 Task: Compose and send an email with the subject 'Request for information' and include a thank you message in the body.
Action: Mouse moved to (52, 65)
Screenshot: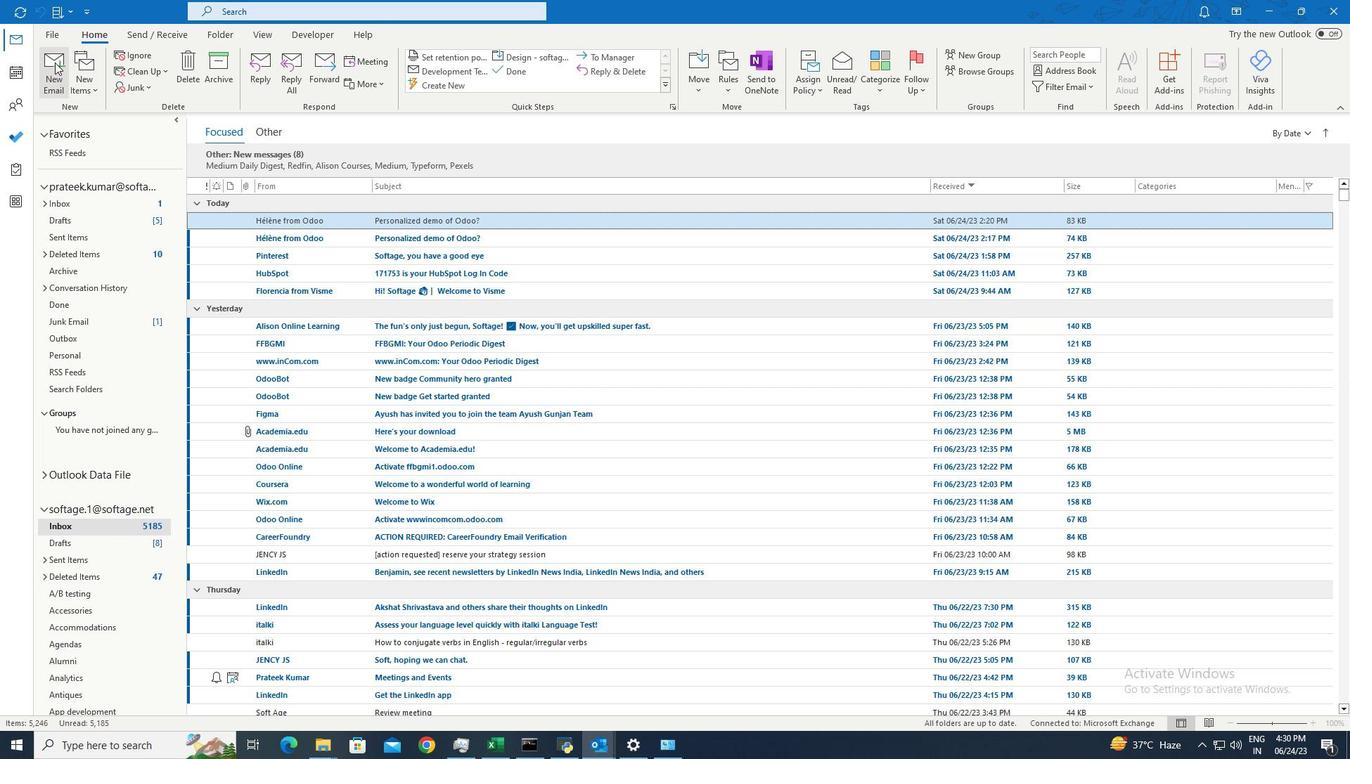 
Action: Mouse pressed left at (52, 65)
Screenshot: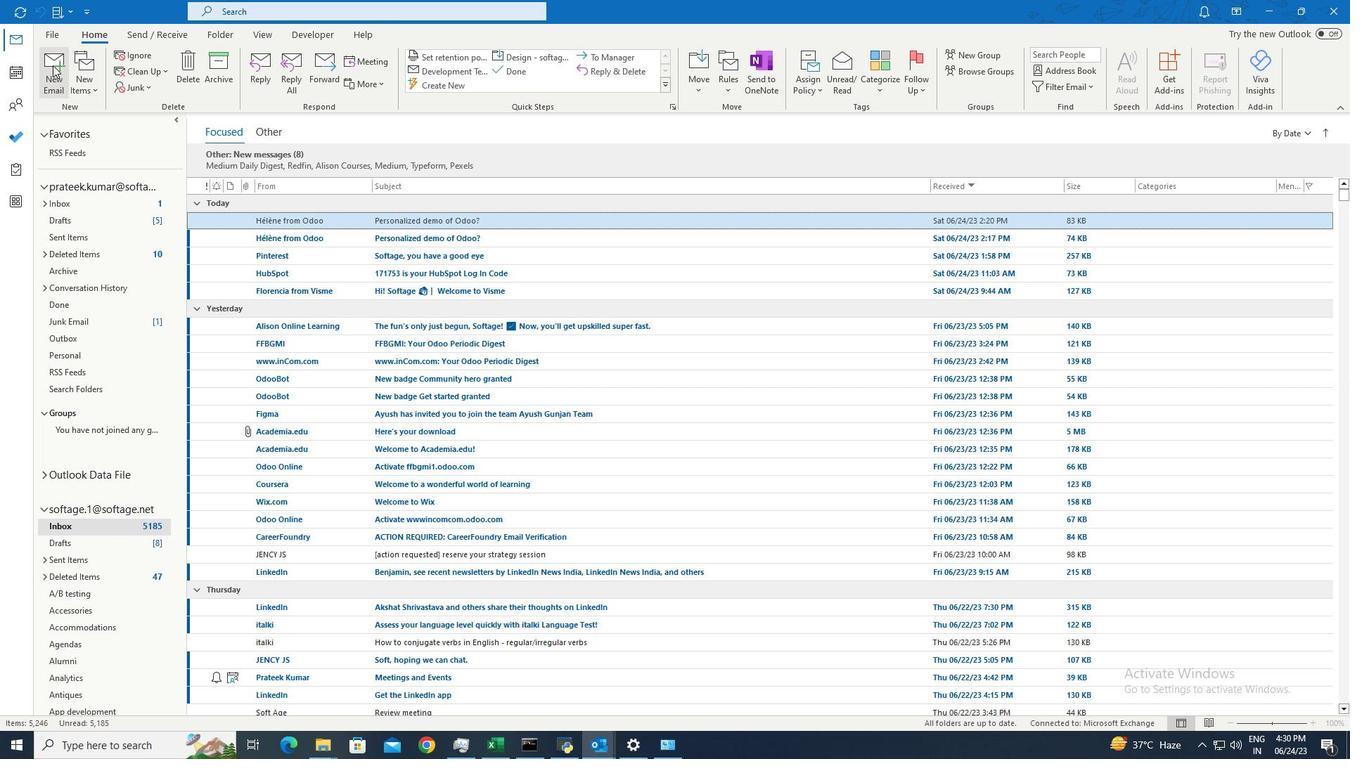 
Action: Mouse moved to (476, 88)
Screenshot: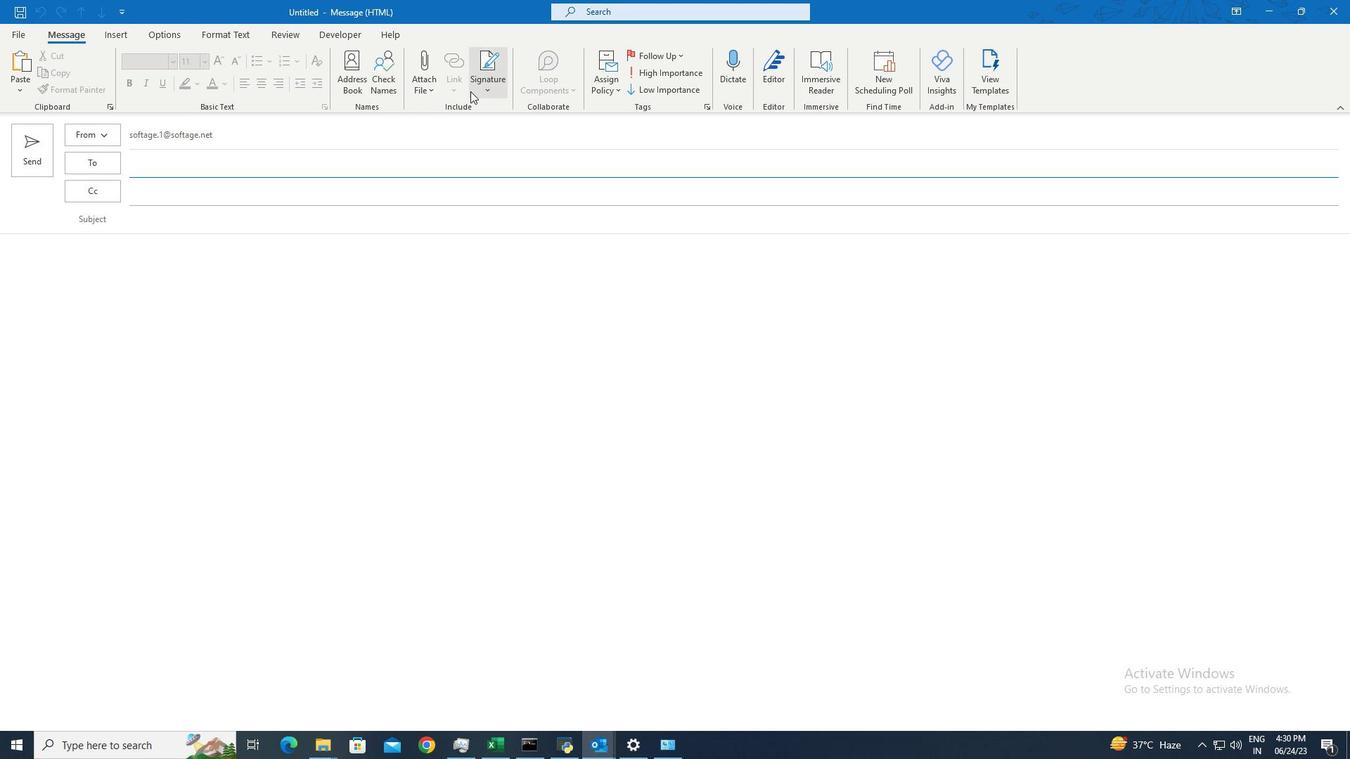 
Action: Mouse pressed left at (476, 88)
Screenshot: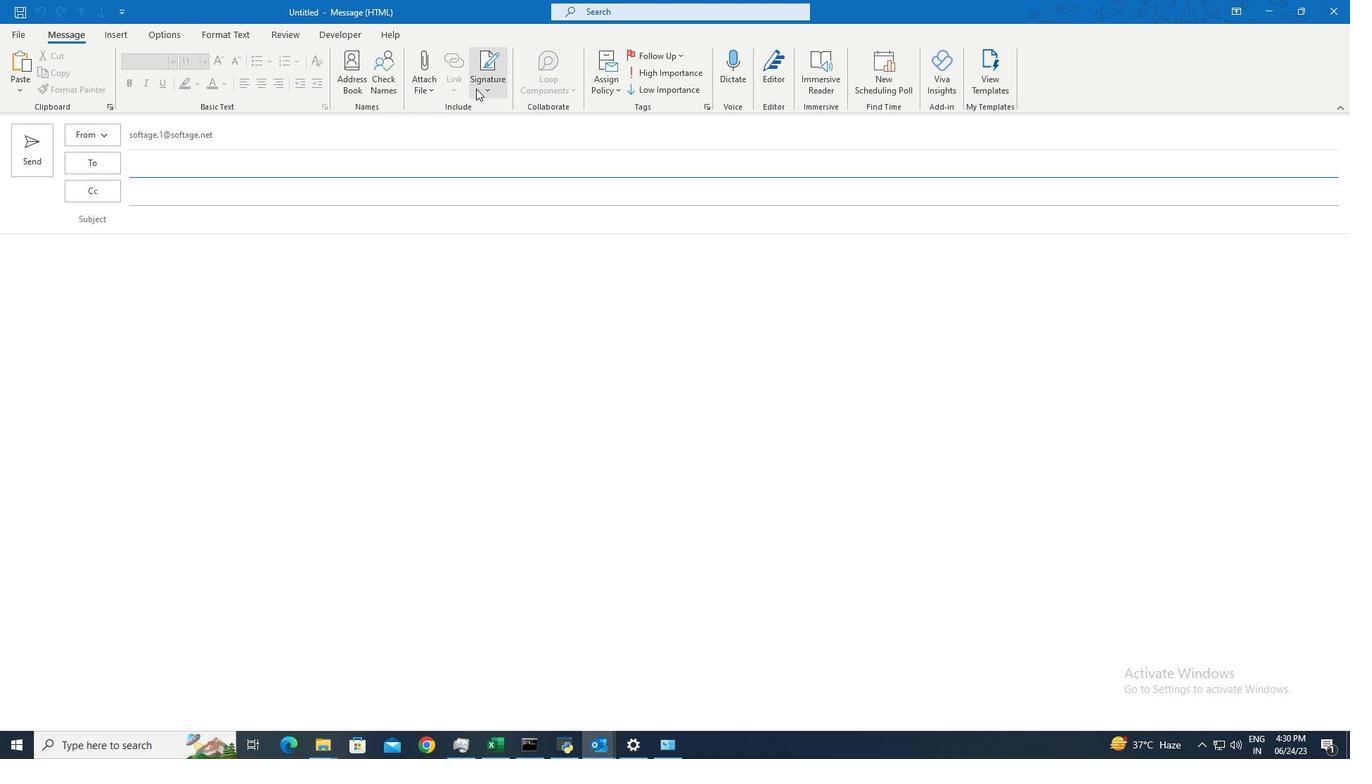 
Action: Mouse moved to (491, 111)
Screenshot: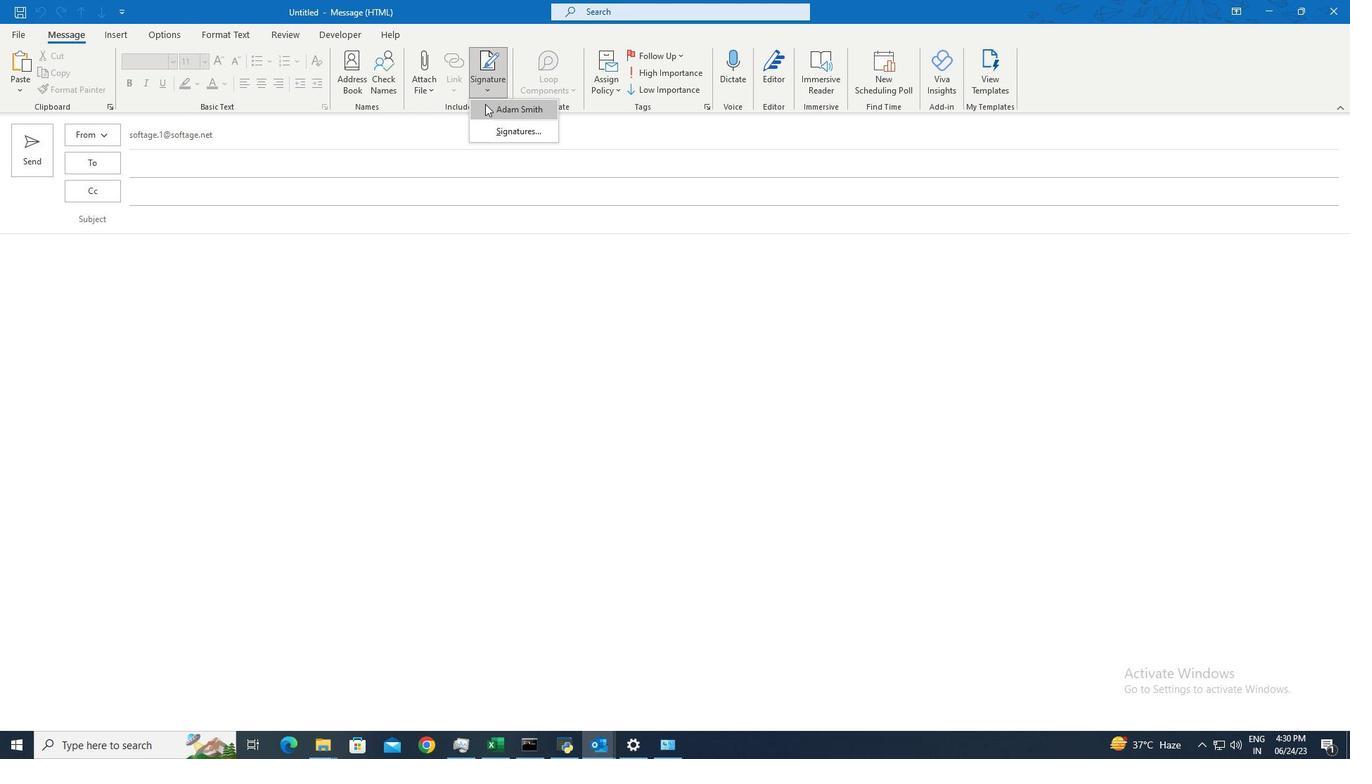 
Action: Mouse pressed left at (491, 111)
Screenshot: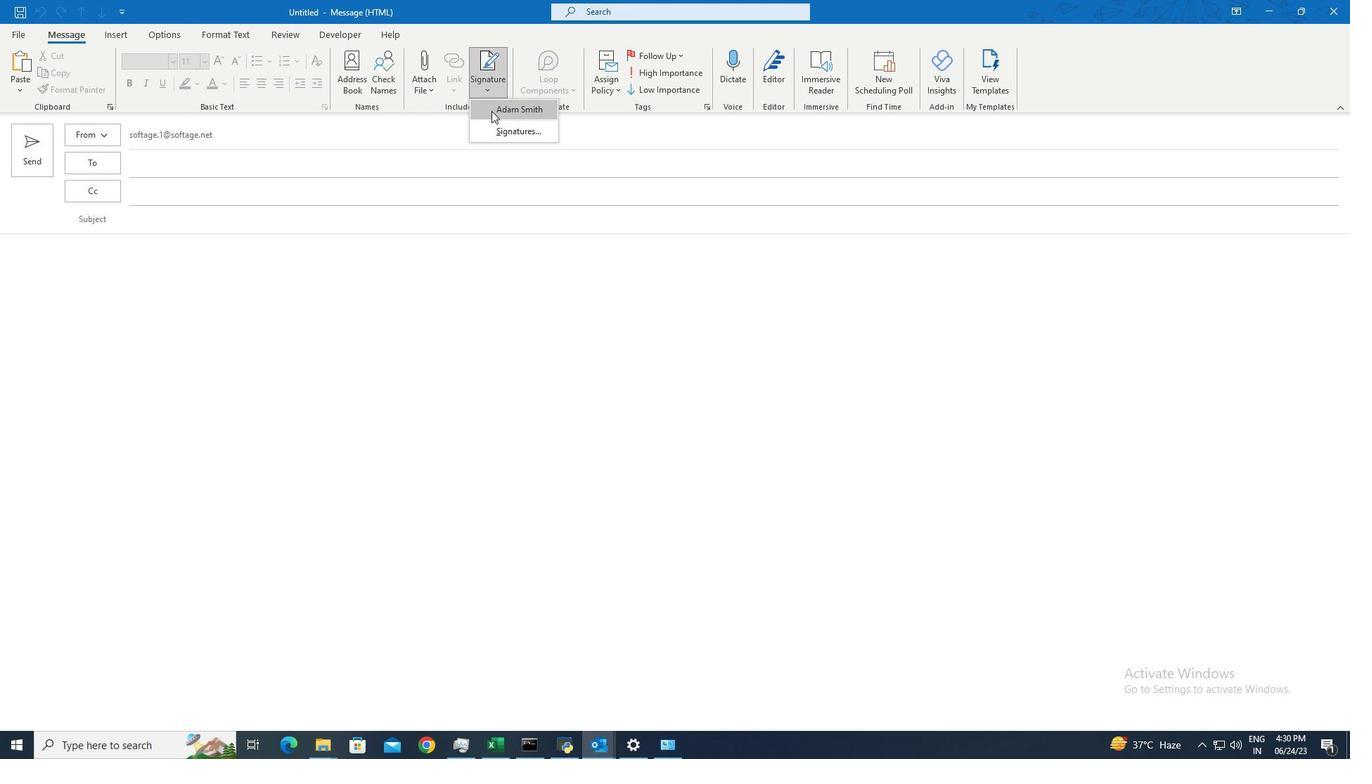 
Action: Mouse moved to (177, 221)
Screenshot: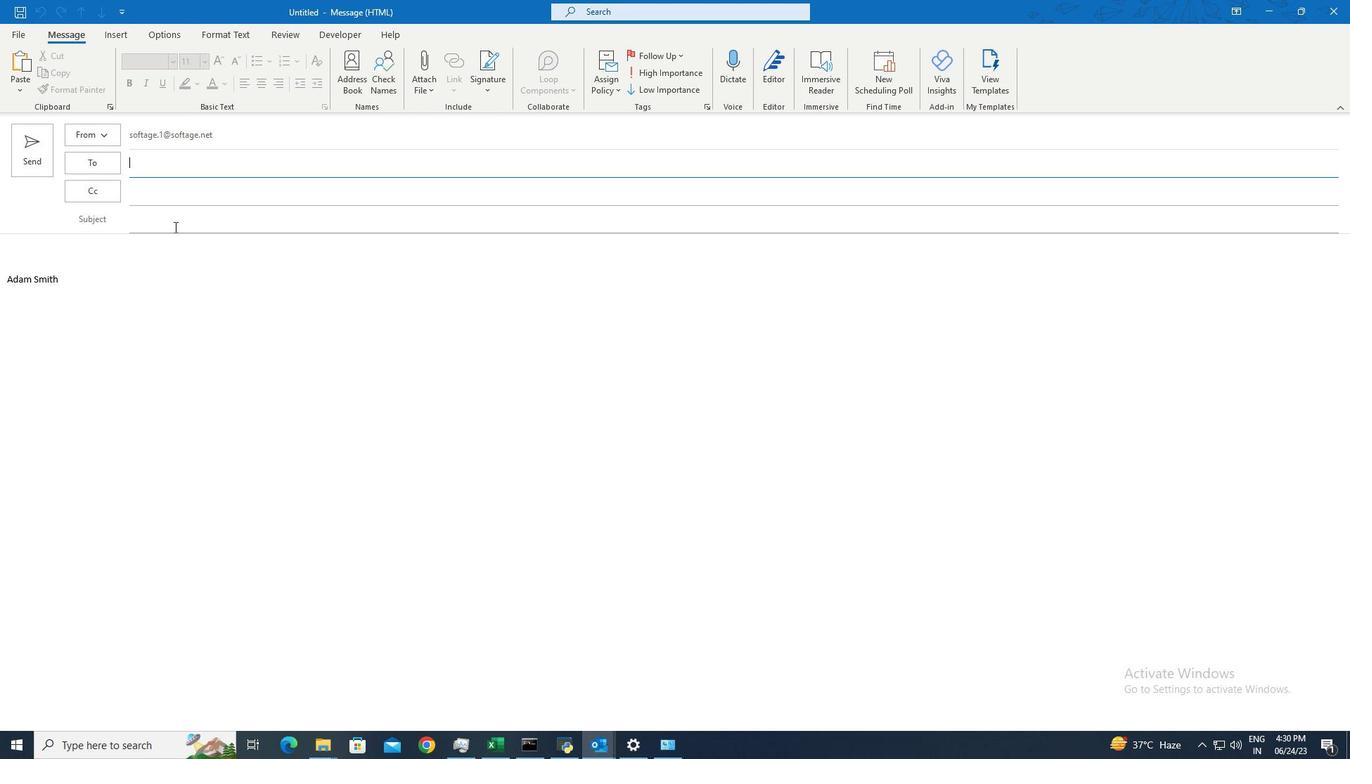 
Action: Mouse pressed left at (177, 221)
Screenshot: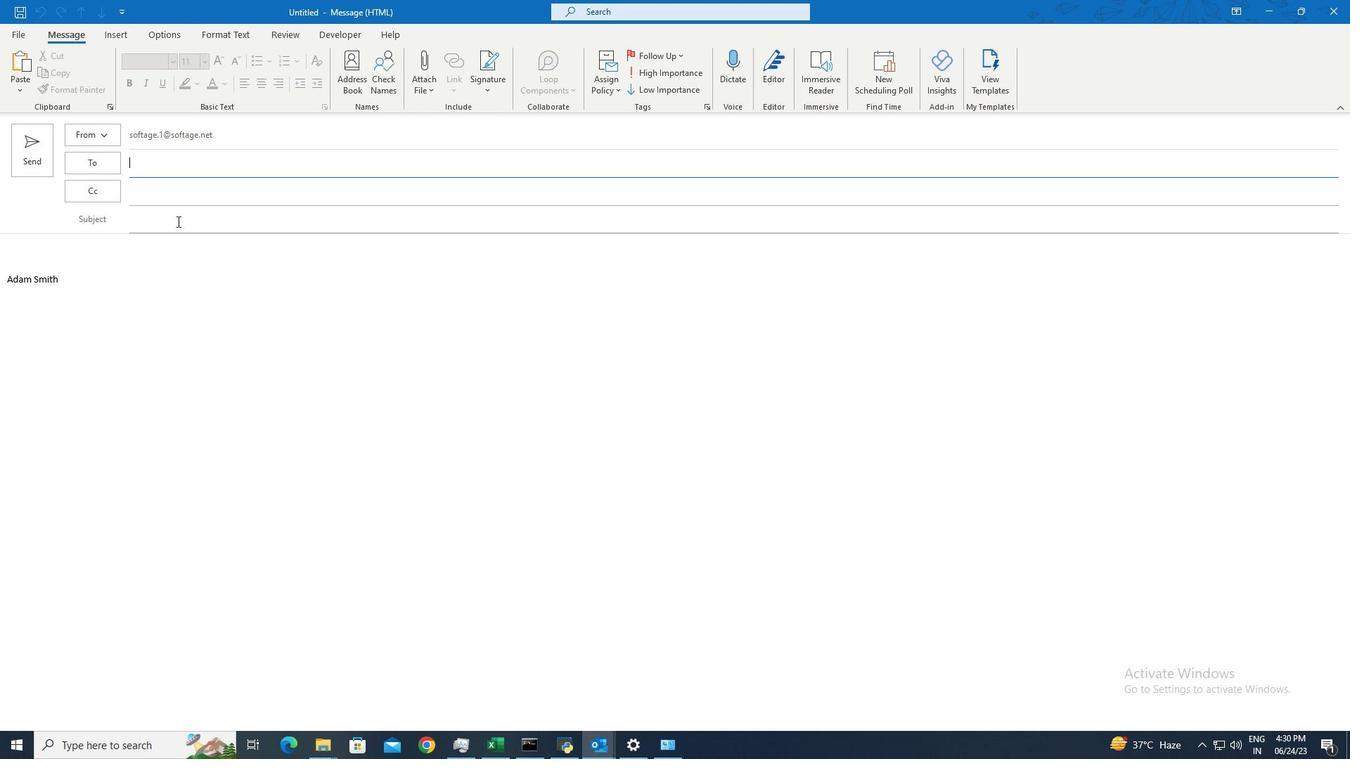 
Action: Mouse moved to (177, 221)
Screenshot: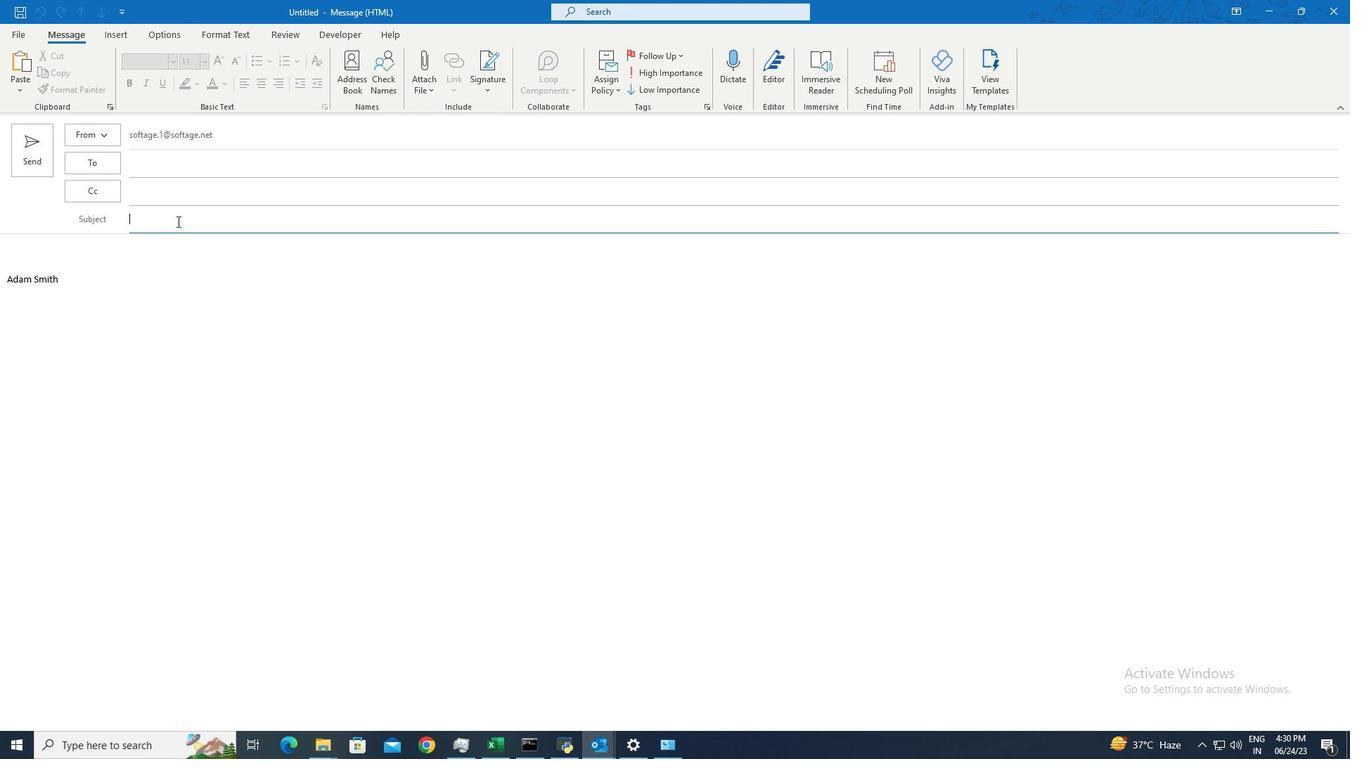 
Action: Key pressed <Key.shift>Request<Key.space>for<Key.space>information
Screenshot: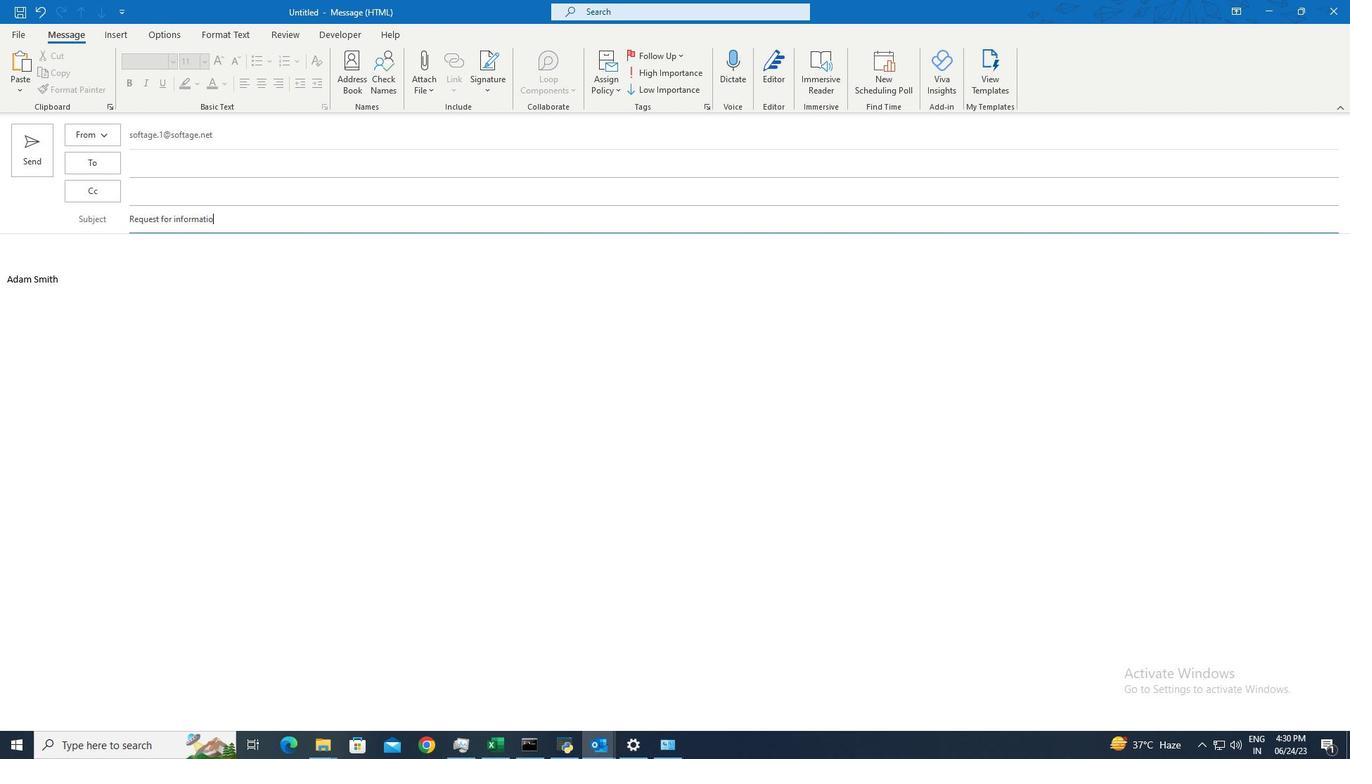 
Action: Mouse moved to (187, 260)
Screenshot: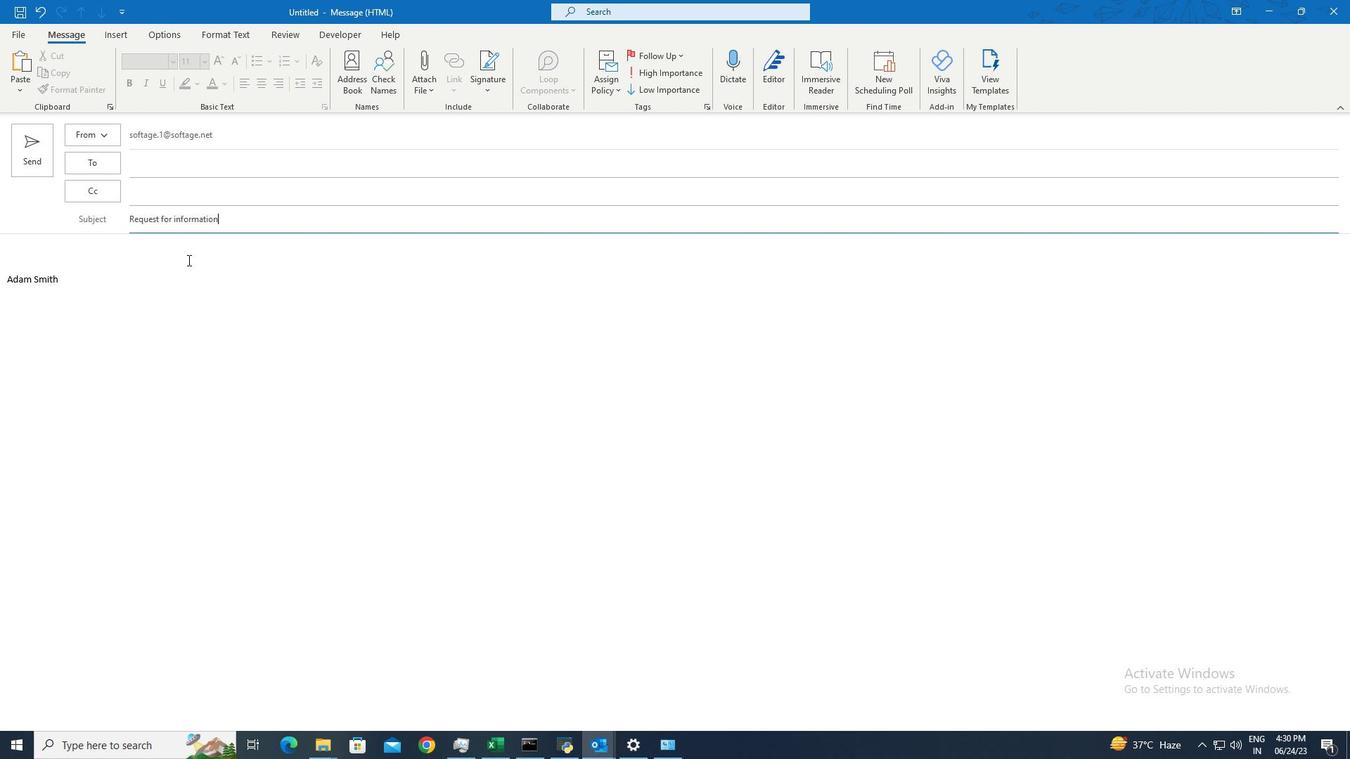 
Action: Mouse pressed left at (187, 260)
Screenshot: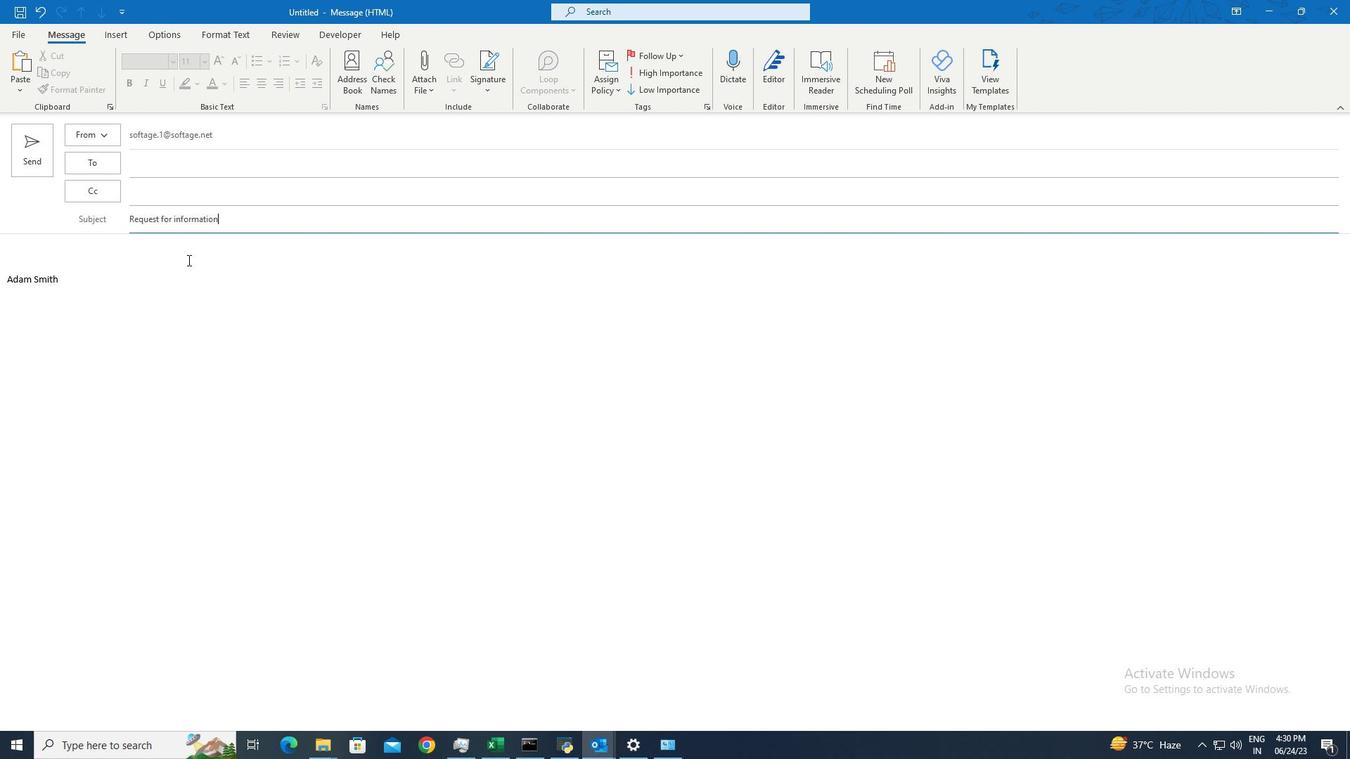 
Action: Key pressed <Key.shift><Key.shift><Key.shift><Key.shift><Key.shift><Key.shift><Key.shift>Thank<Key.space>you<Key.space>for<Key.space>your<Key.space>email.
Screenshot: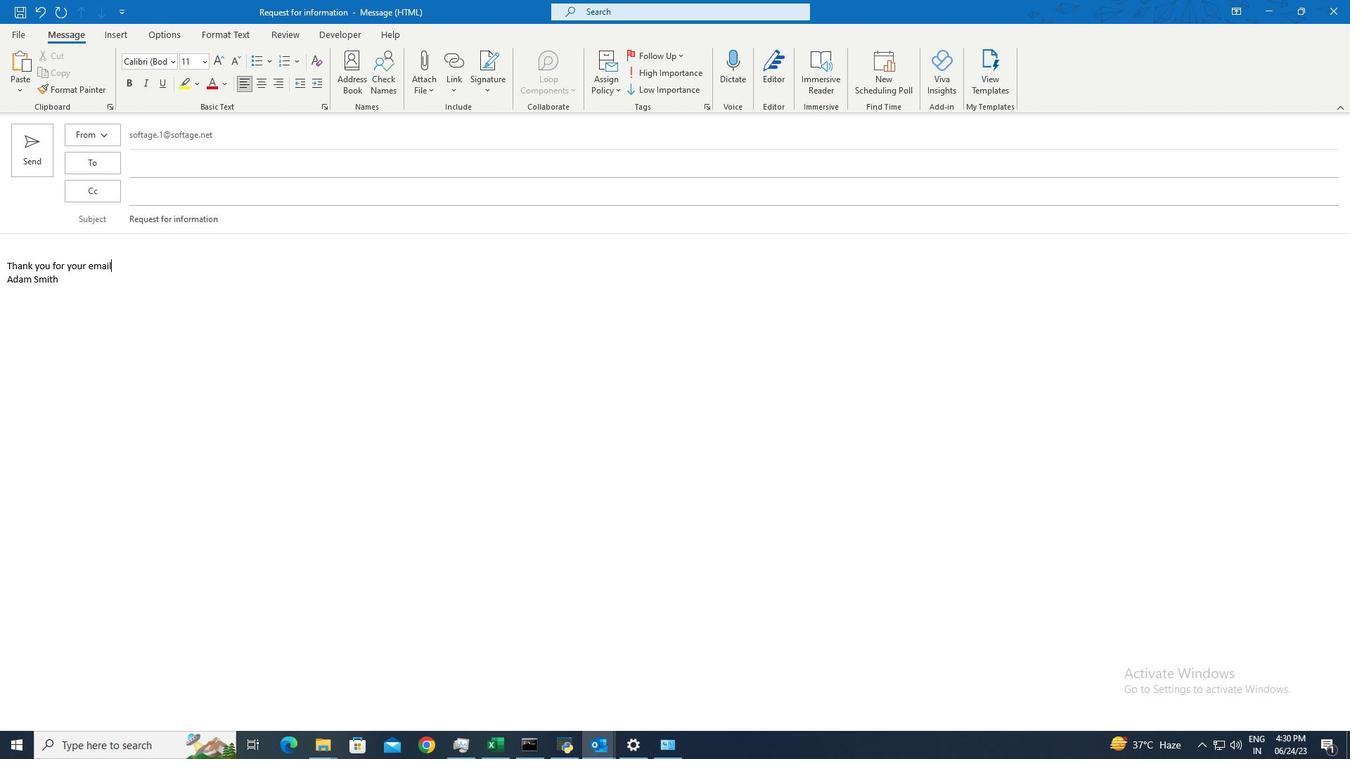 
Action: Mouse moved to (182, 171)
Screenshot: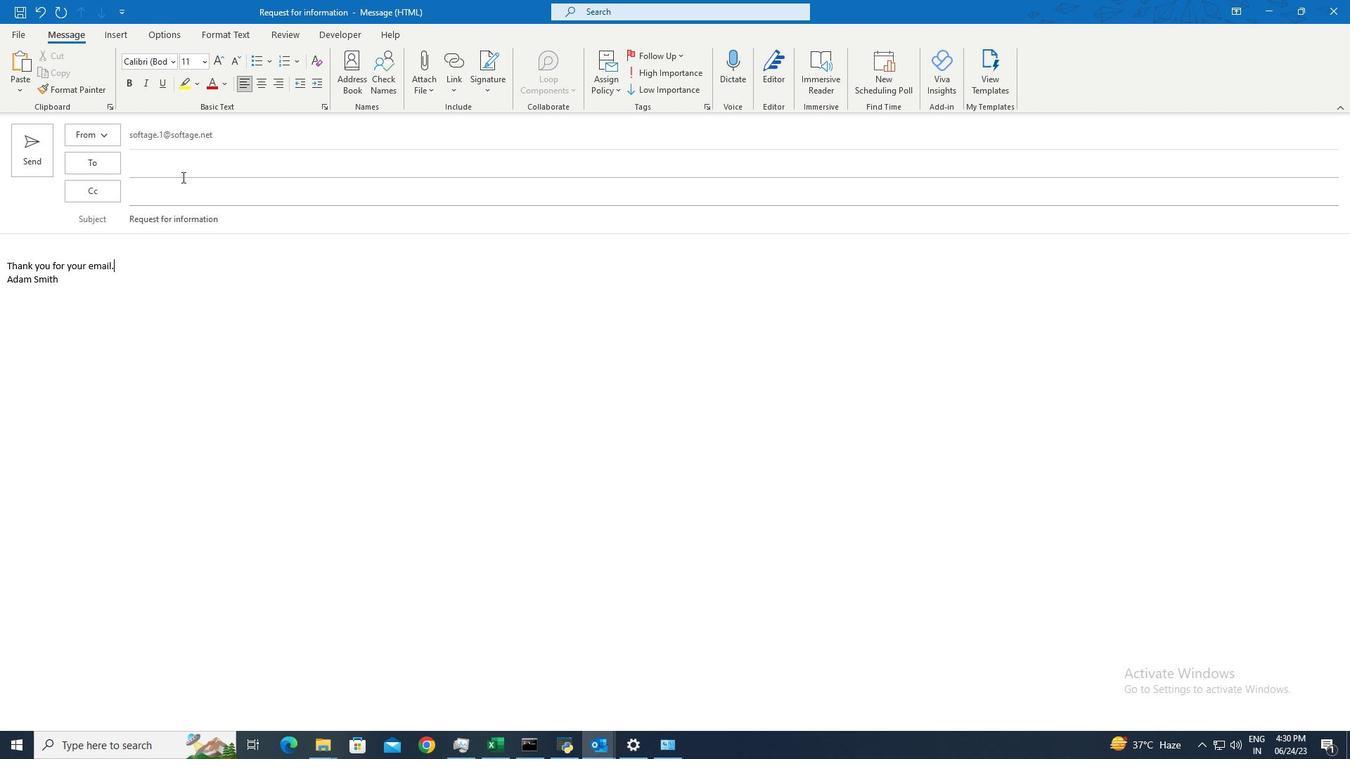 
Action: Mouse pressed left at (182, 171)
Screenshot: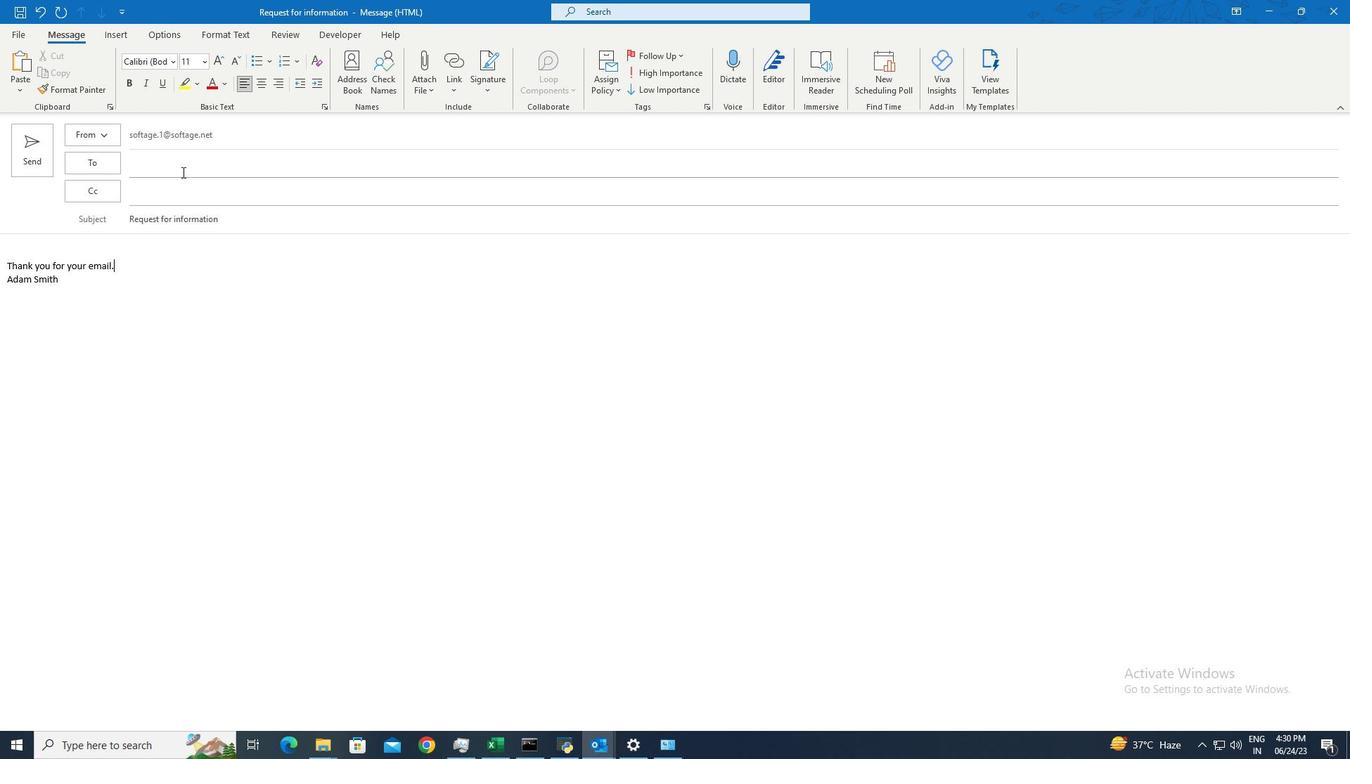 
Action: Mouse moved to (182, 170)
Screenshot: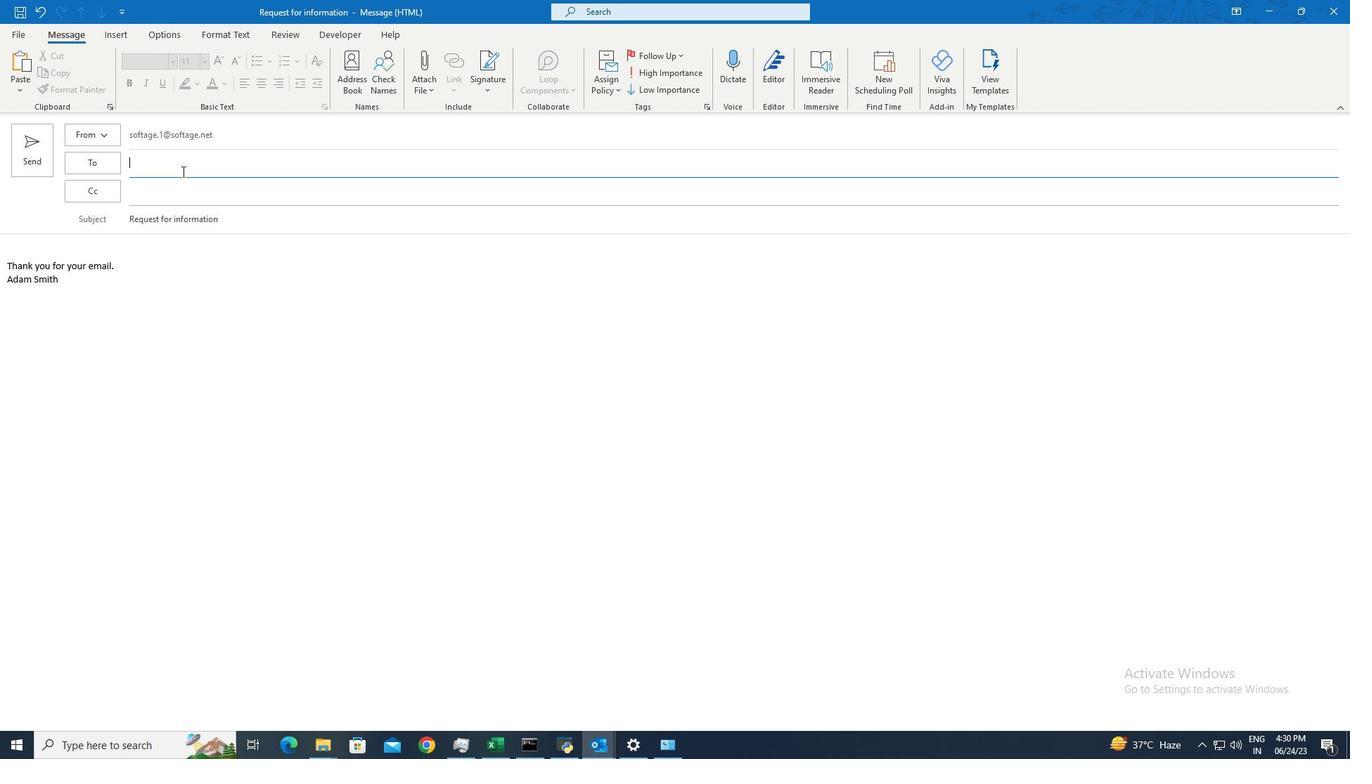
Action: Key pressed softage.2<Key.shift>@
Screenshot: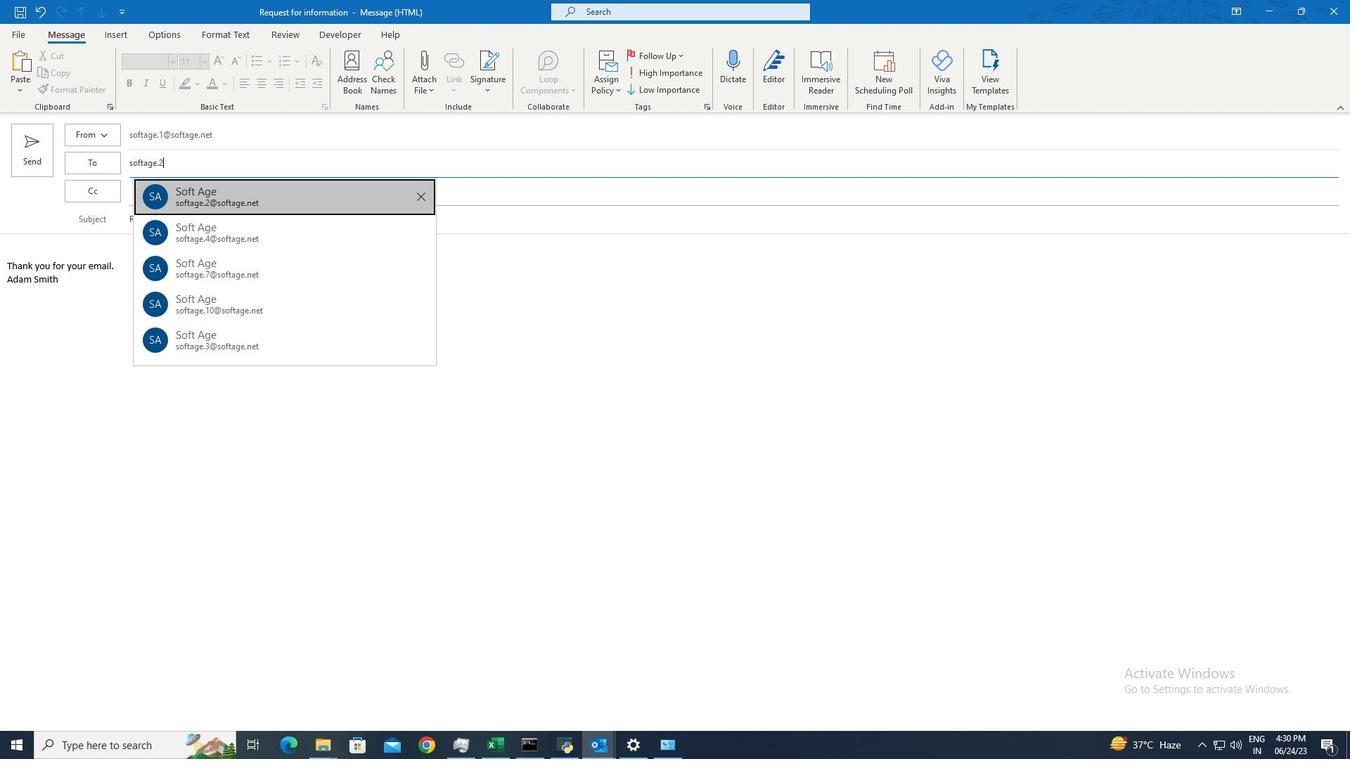 
Action: Mouse moved to (263, 187)
Screenshot: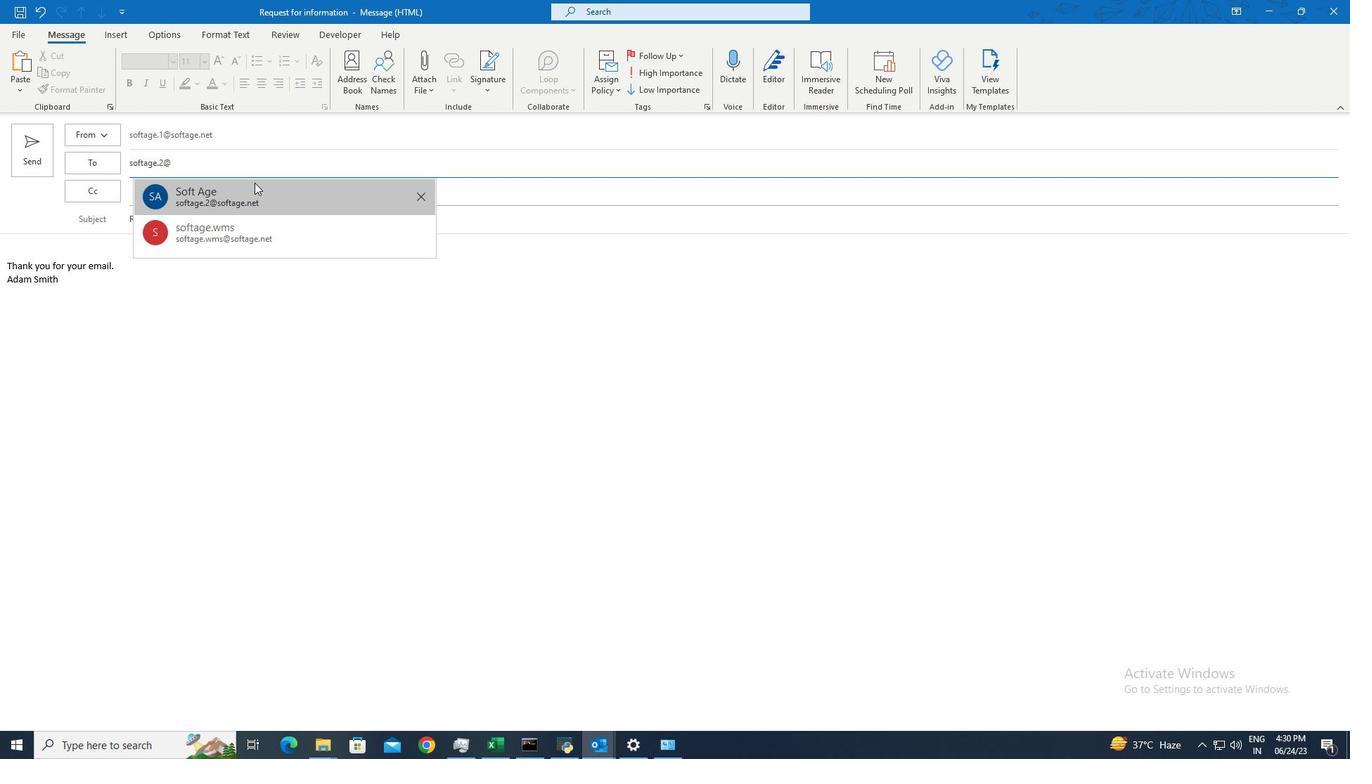 
Action: Mouse pressed left at (263, 187)
Screenshot: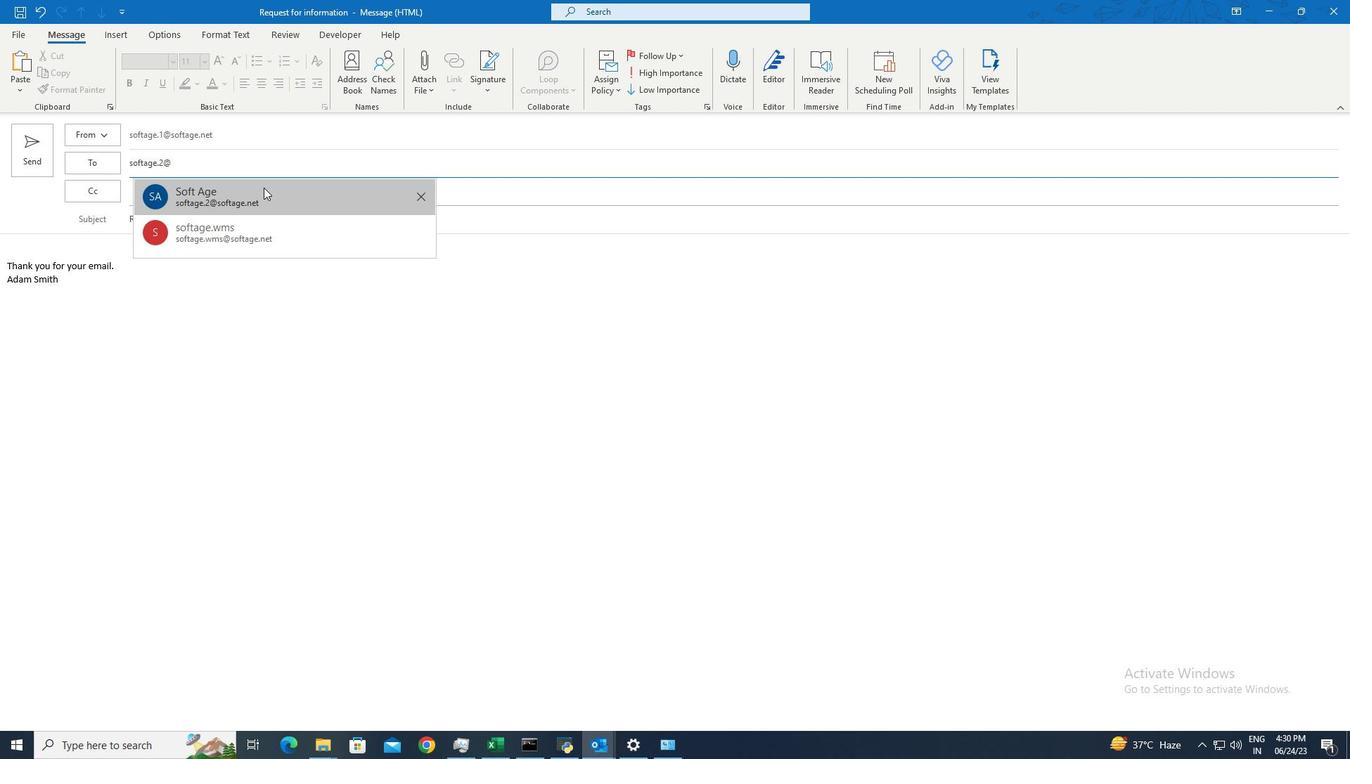 
Action: Mouse moved to (419, 84)
Screenshot: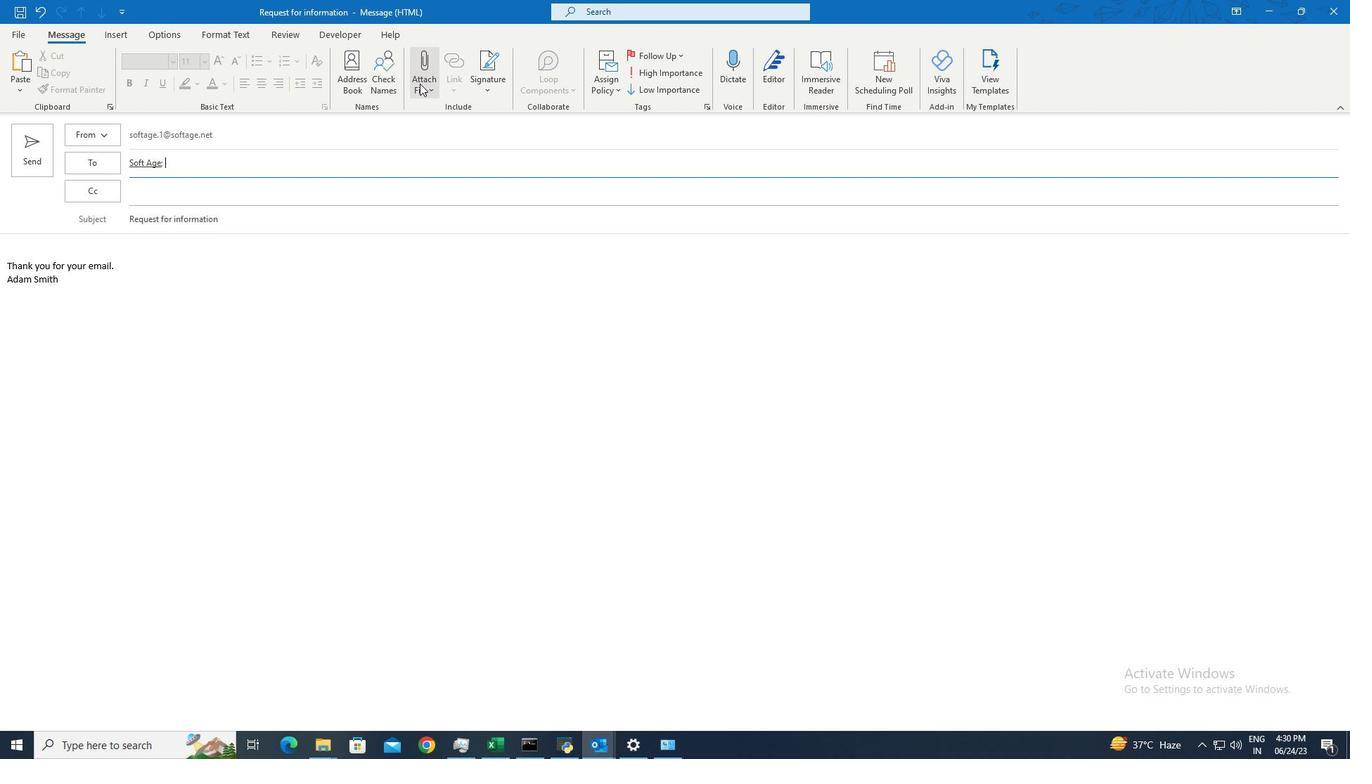 
Action: Mouse pressed left at (419, 84)
Screenshot: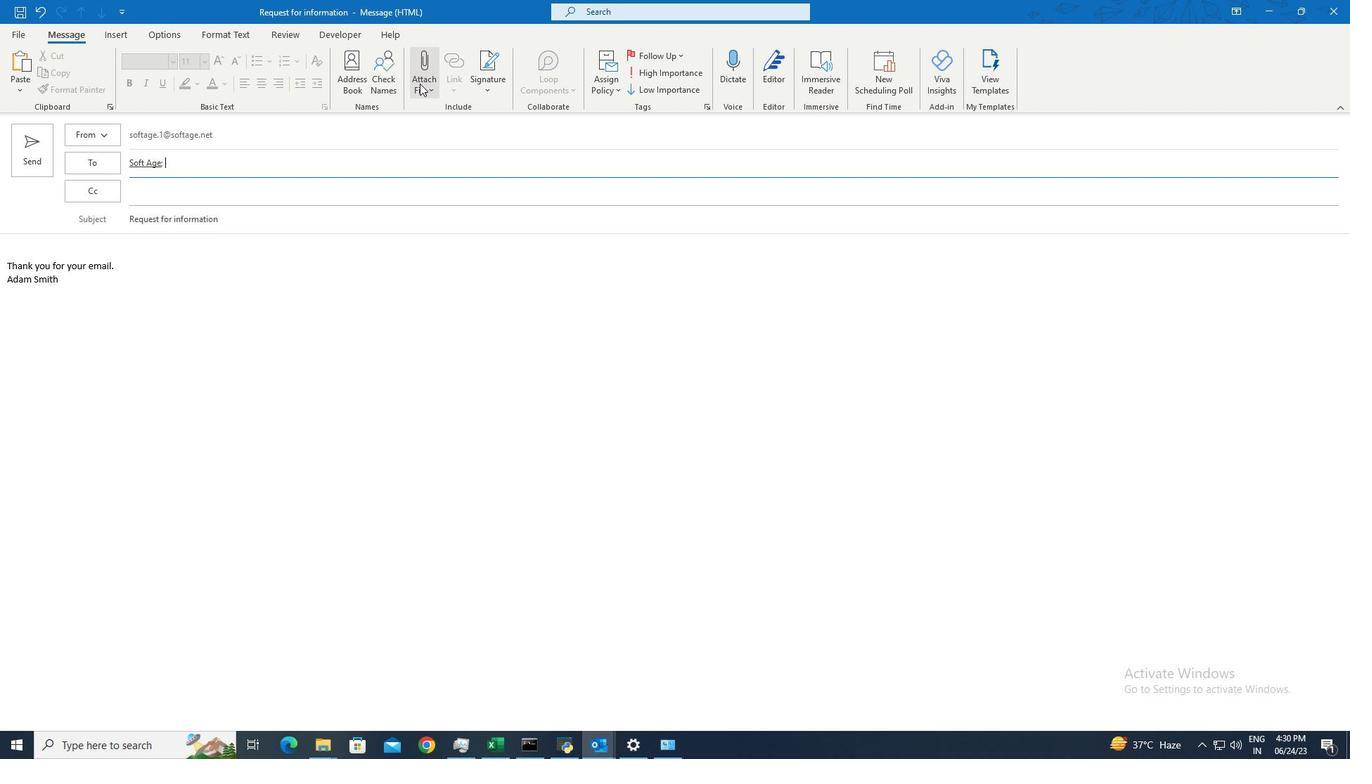 
Action: Mouse moved to (456, 170)
Screenshot: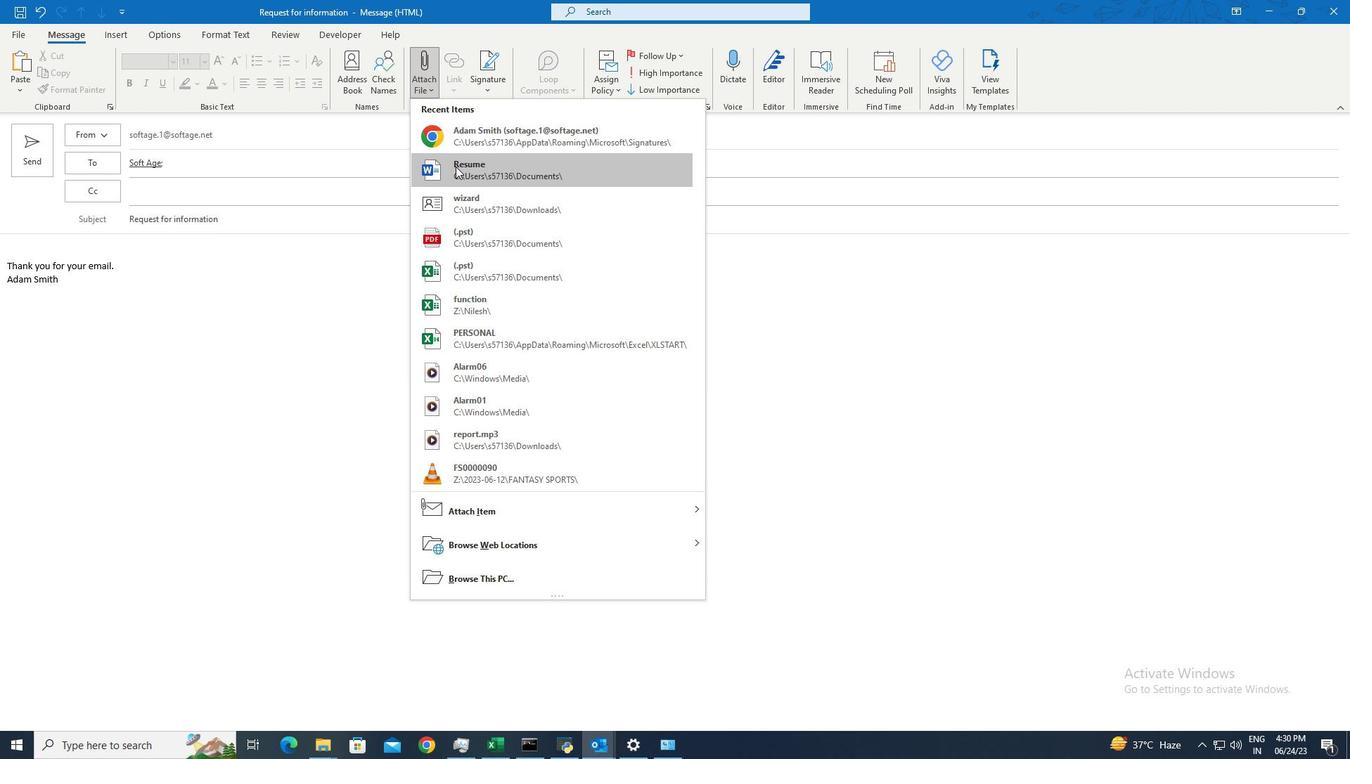 
Action: Mouse pressed left at (456, 170)
Screenshot: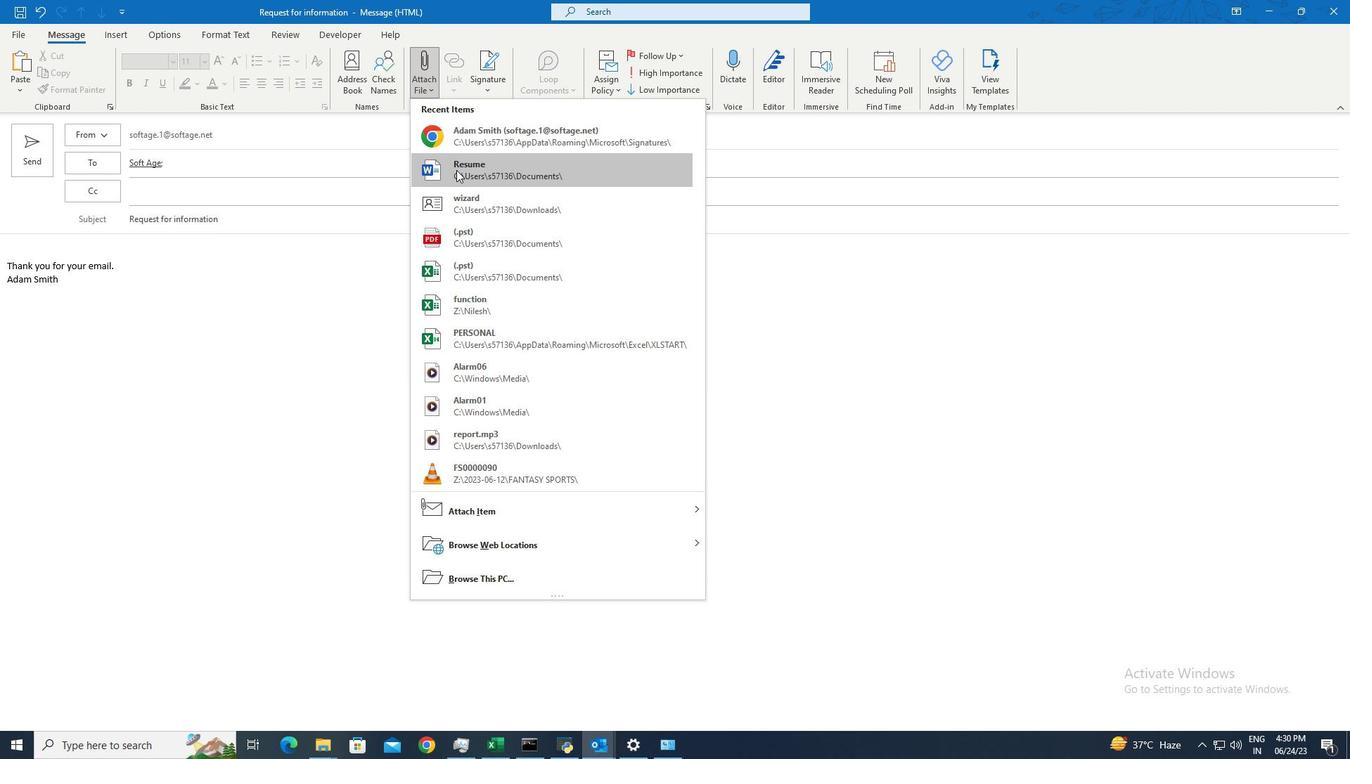 
Action: Mouse moved to (28, 153)
Screenshot: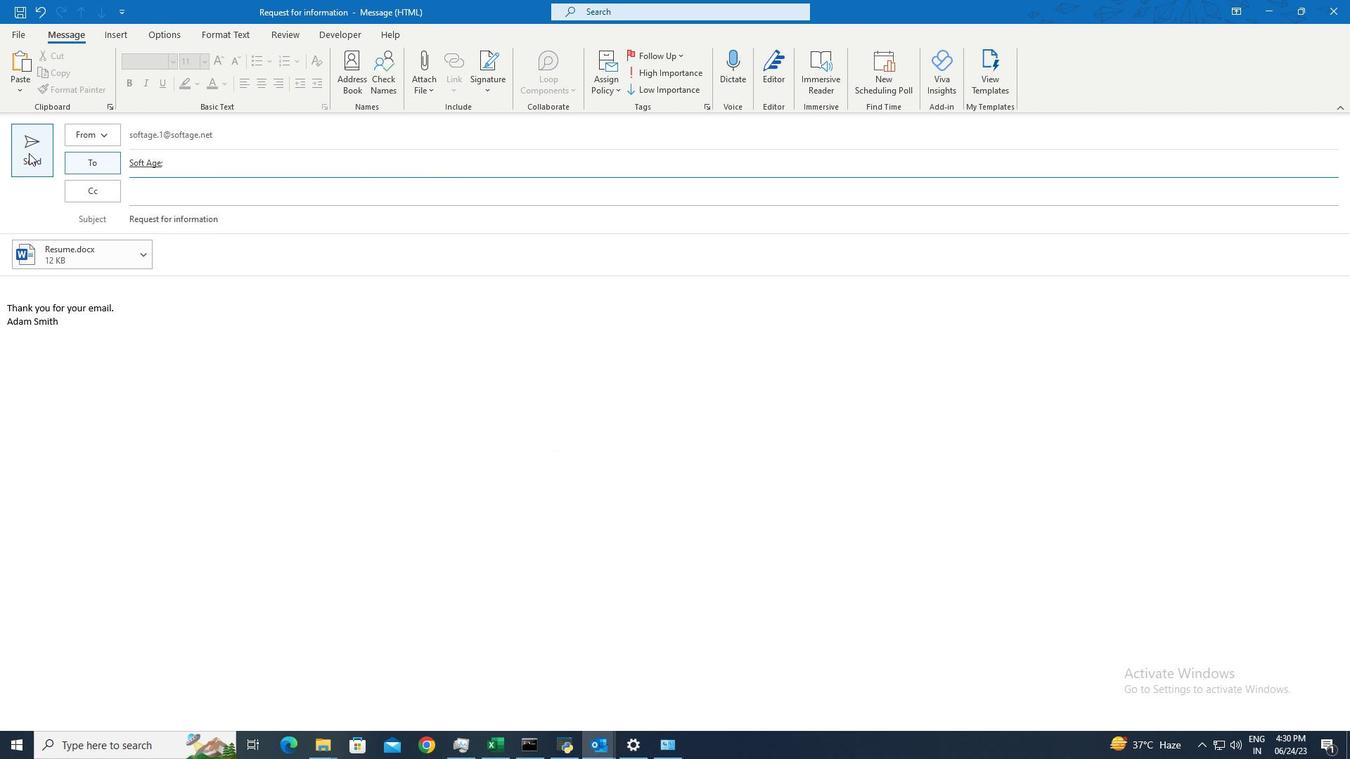 
Action: Mouse pressed left at (28, 153)
Screenshot: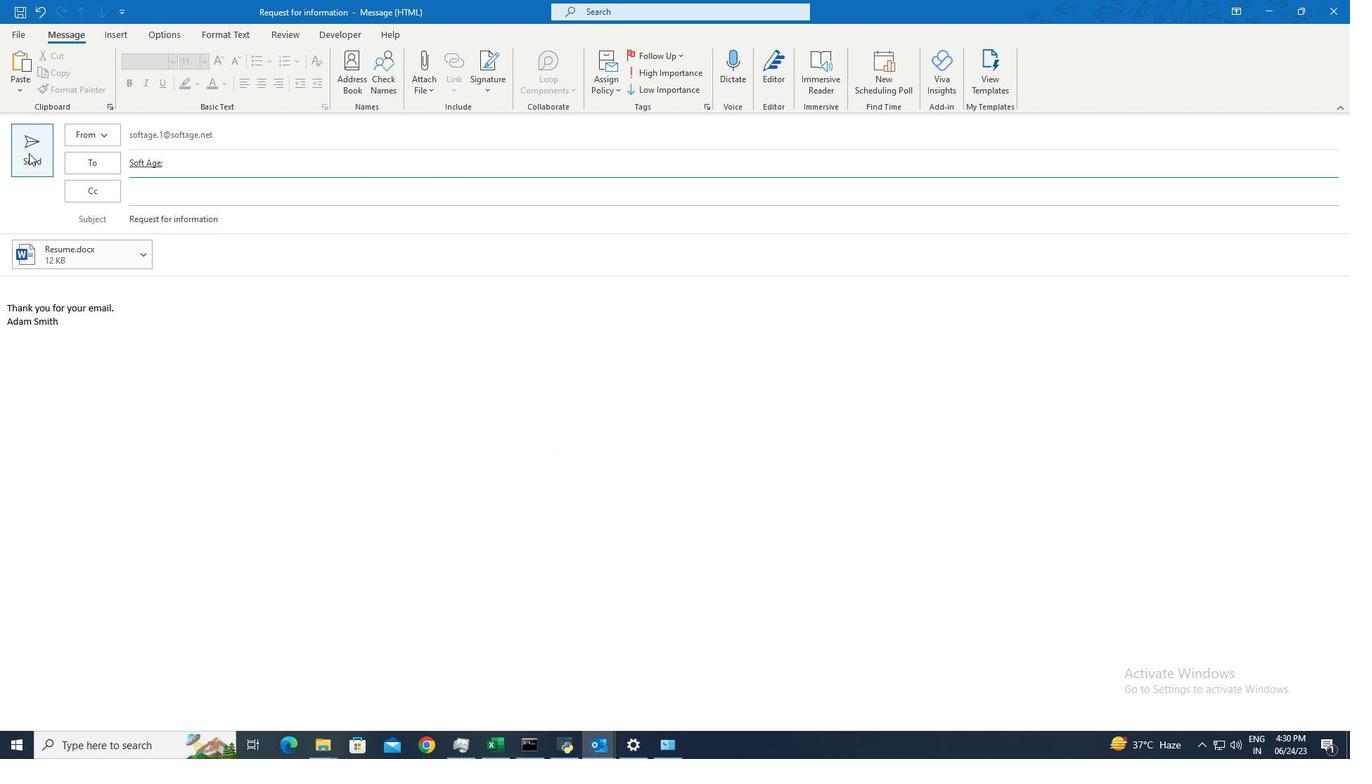 
Action: Mouse moved to (73, 558)
Screenshot: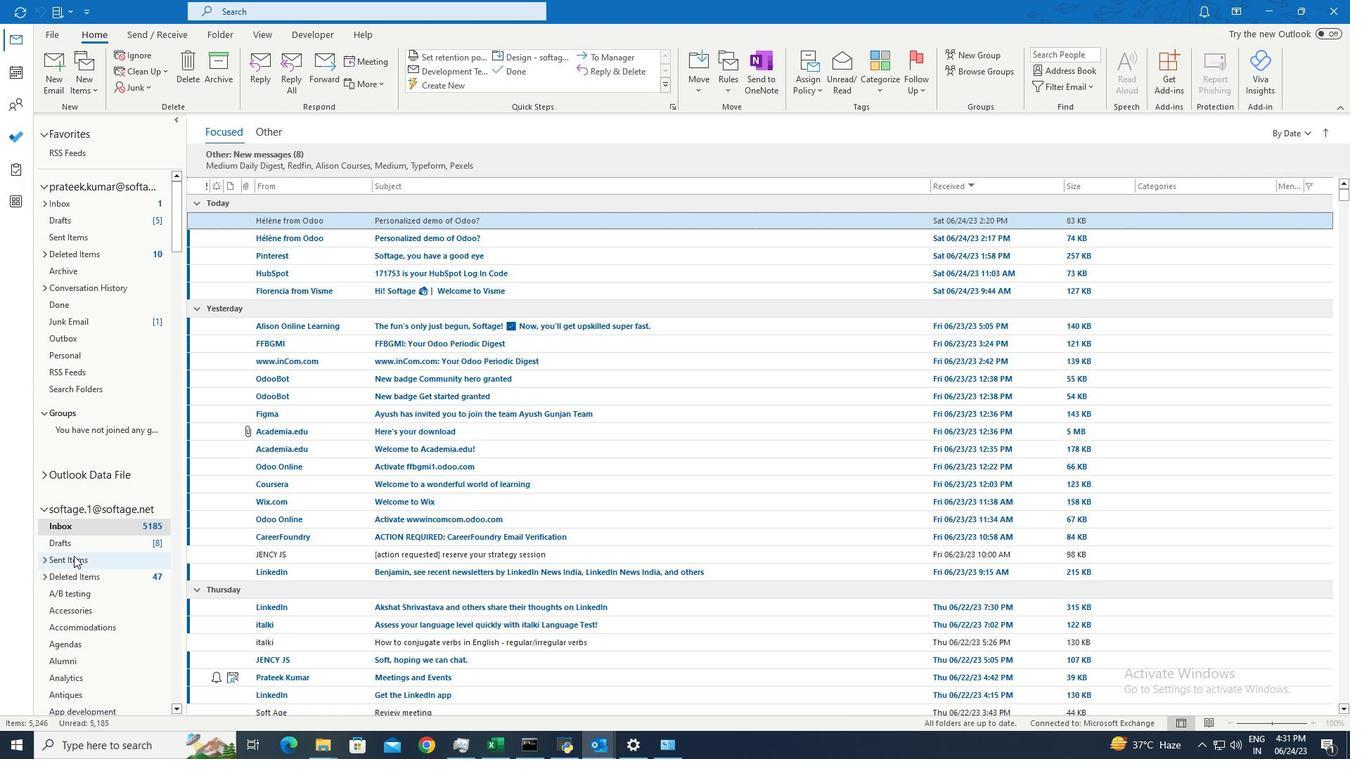 
Action: Mouse pressed left at (73, 558)
Screenshot: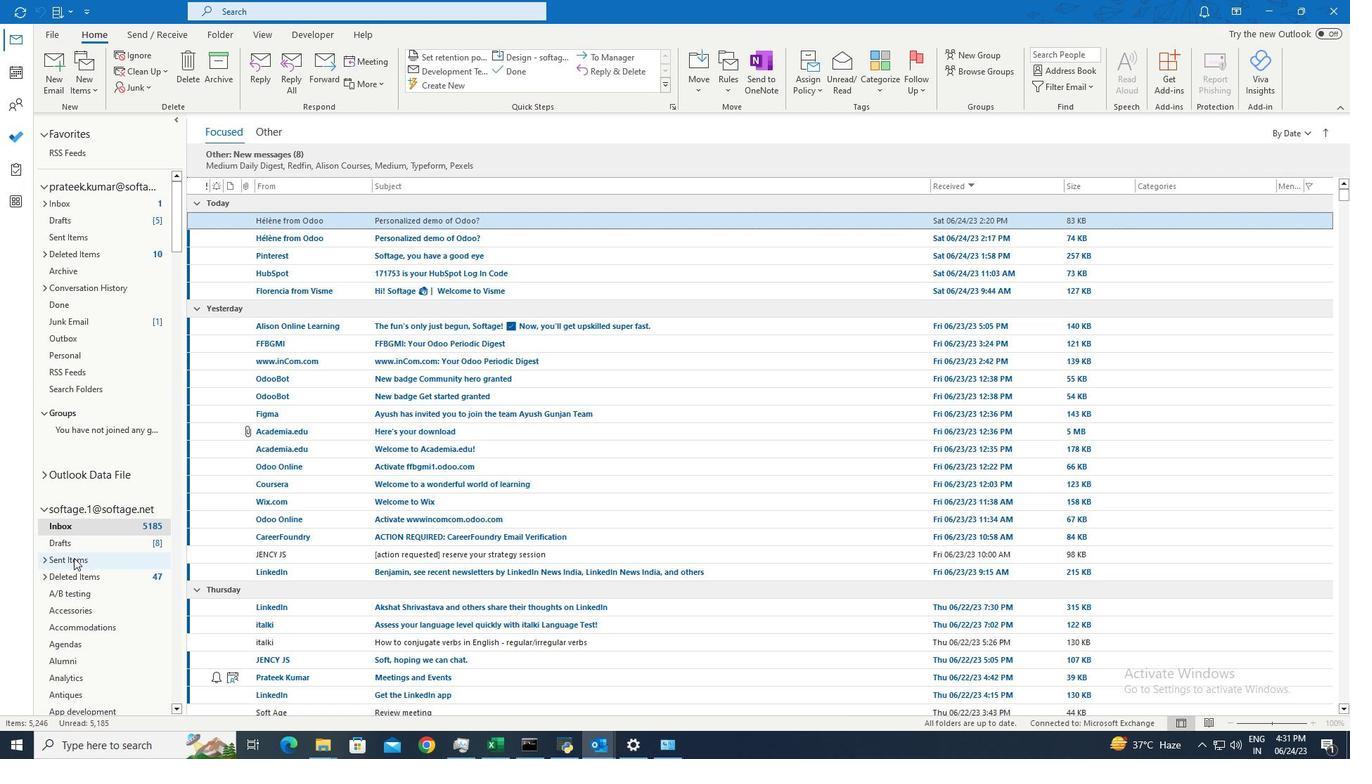 
Action: Mouse moved to (402, 187)
Screenshot: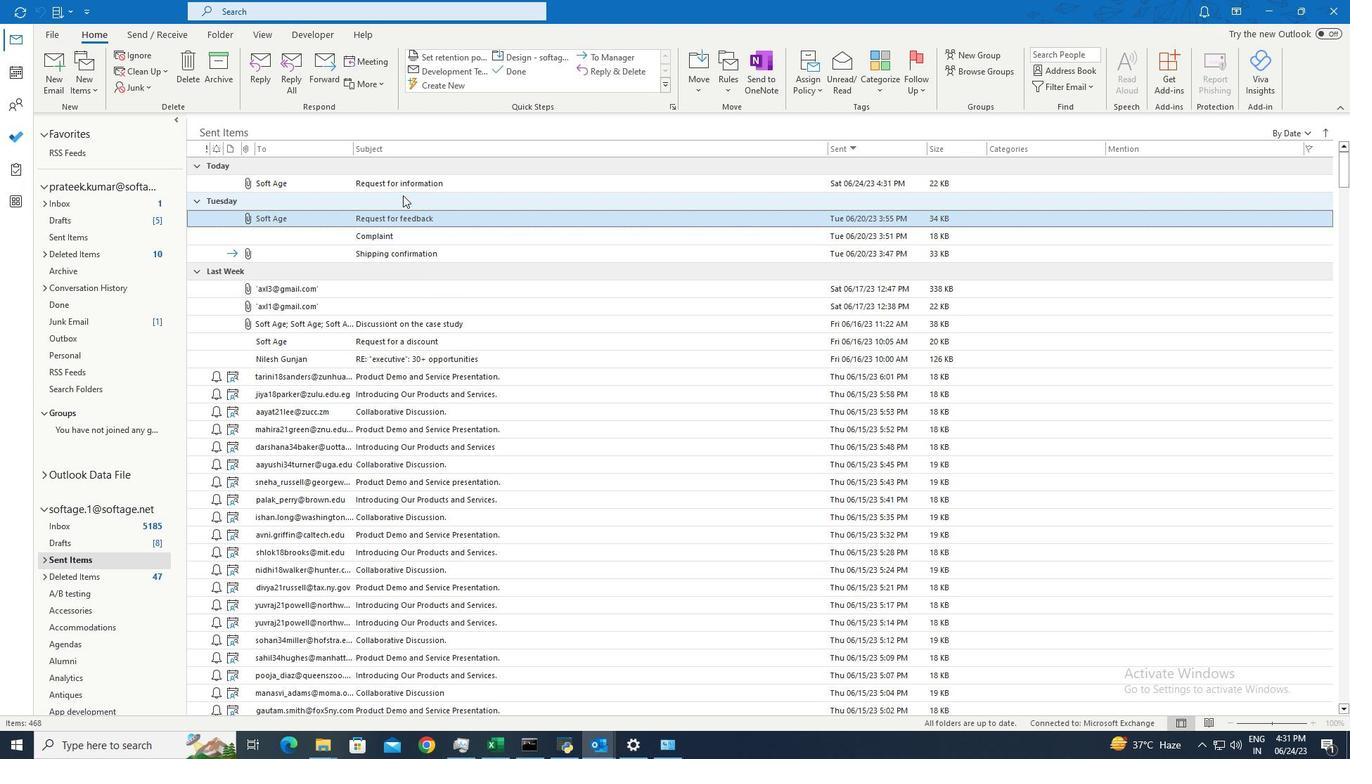 
Action: Mouse pressed left at (402, 187)
Screenshot: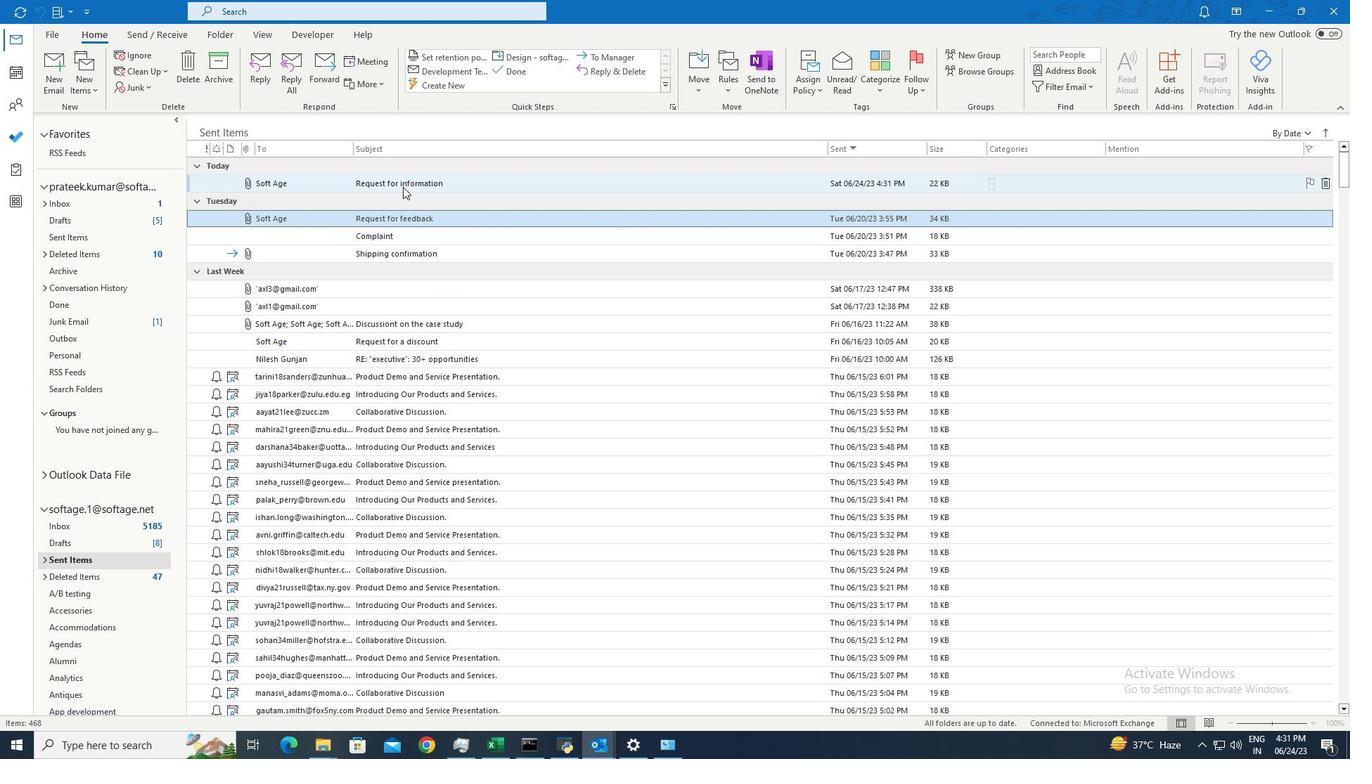 
Action: Mouse moved to (692, 85)
Screenshot: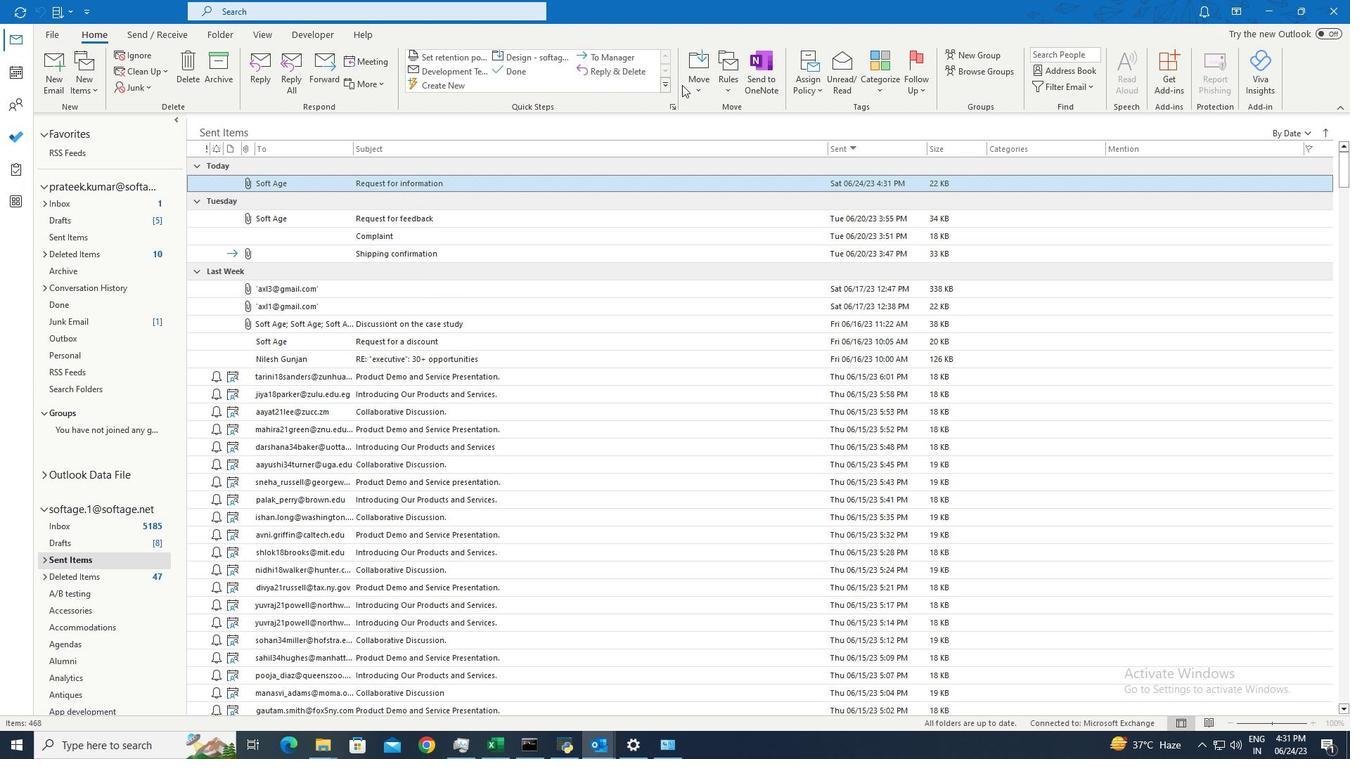 
Action: Mouse pressed left at (692, 85)
Screenshot: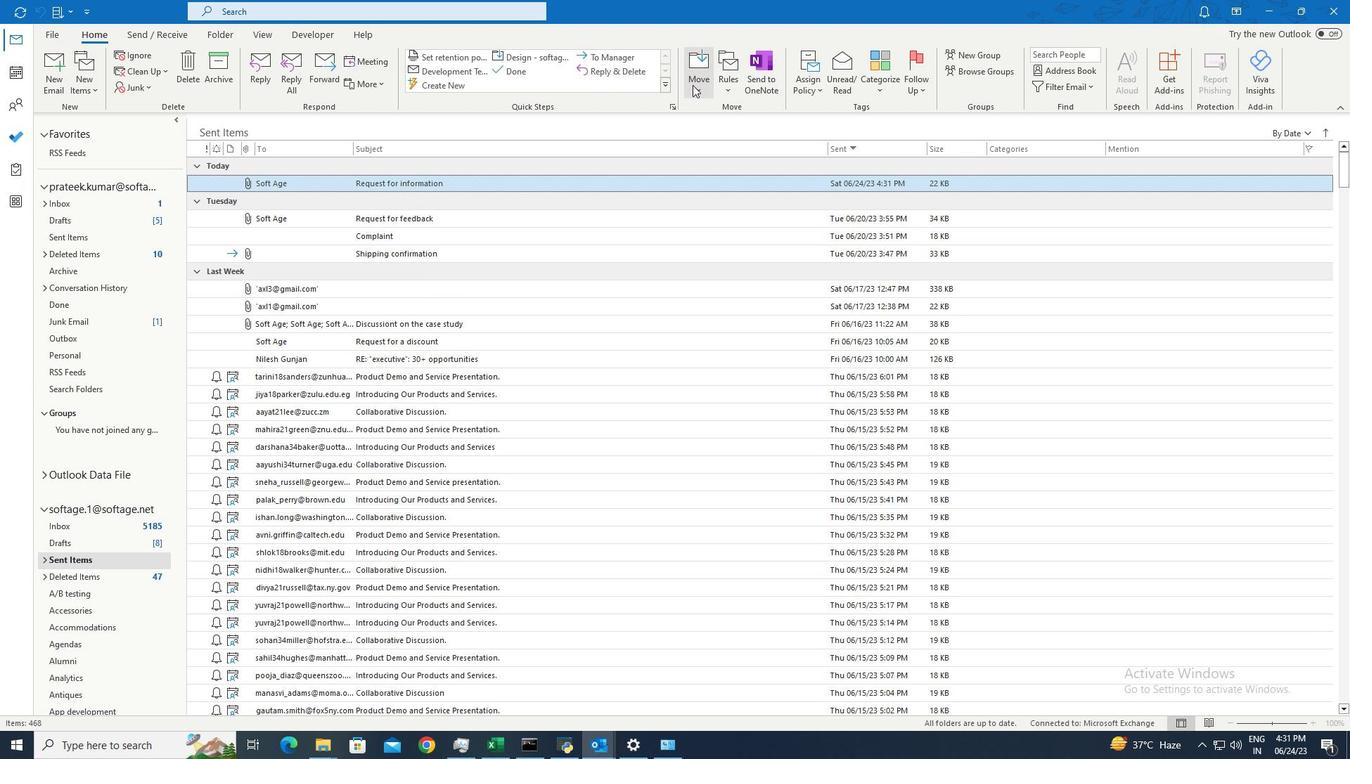 
Action: Mouse moved to (739, 189)
Screenshot: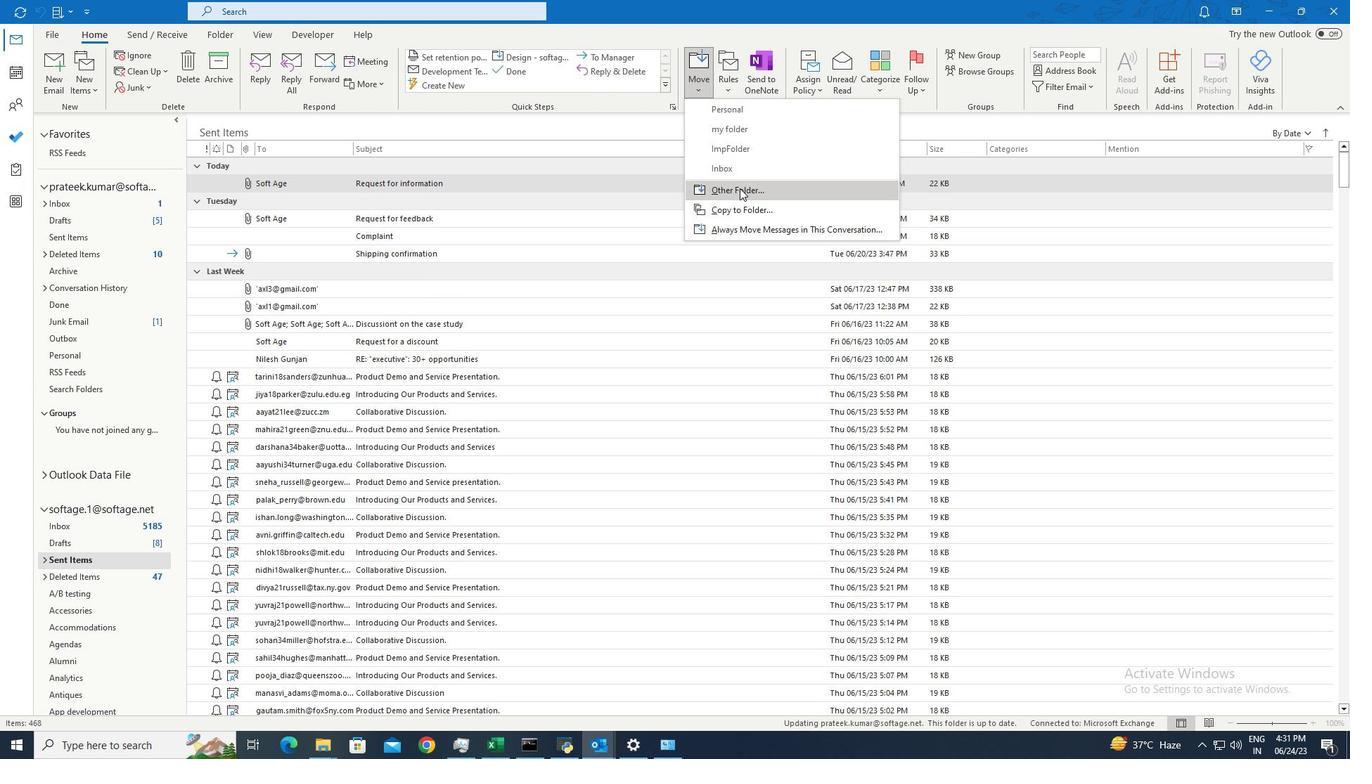 
Action: Mouse pressed left at (739, 189)
Screenshot: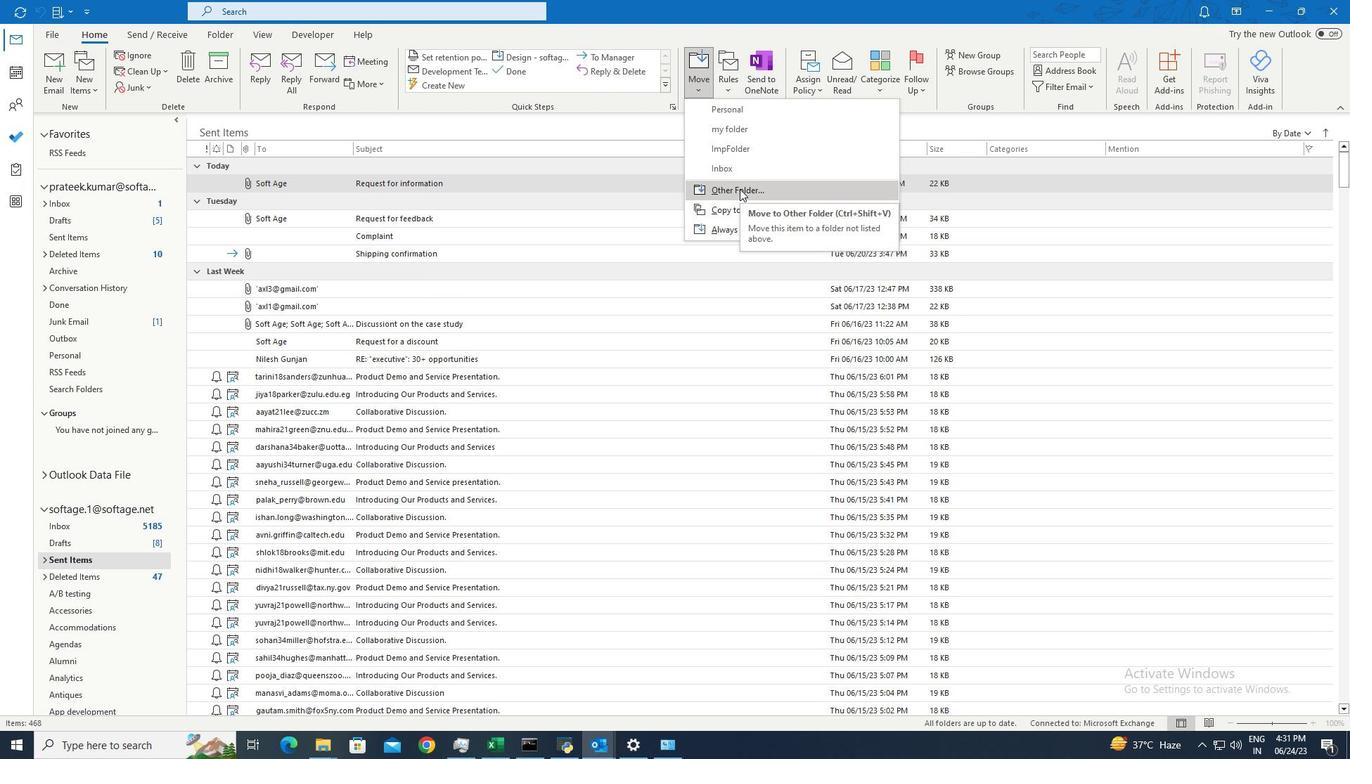 
Action: Mouse moved to (639, 328)
Screenshot: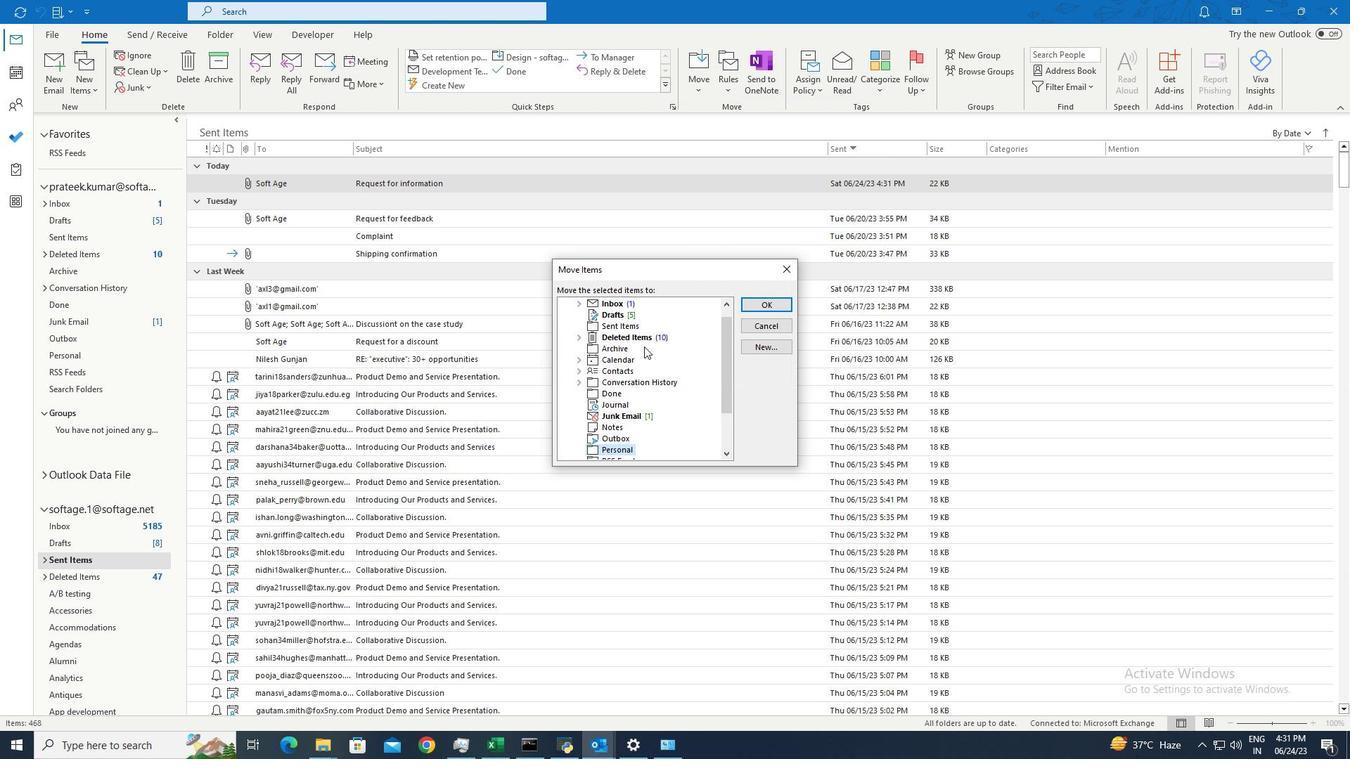 
Action: Mouse scrolled (639, 327) with delta (0, 0)
Screenshot: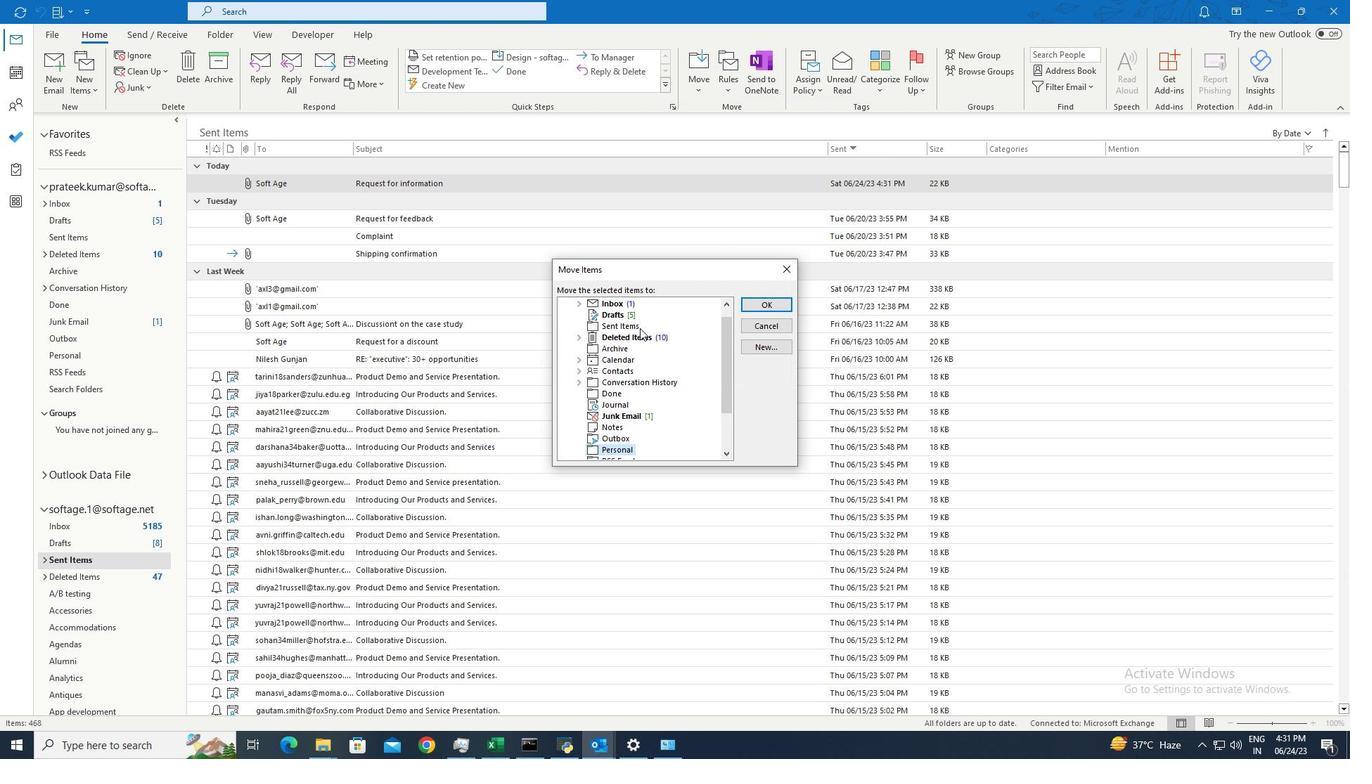 
Action: Mouse moved to (641, 329)
Screenshot: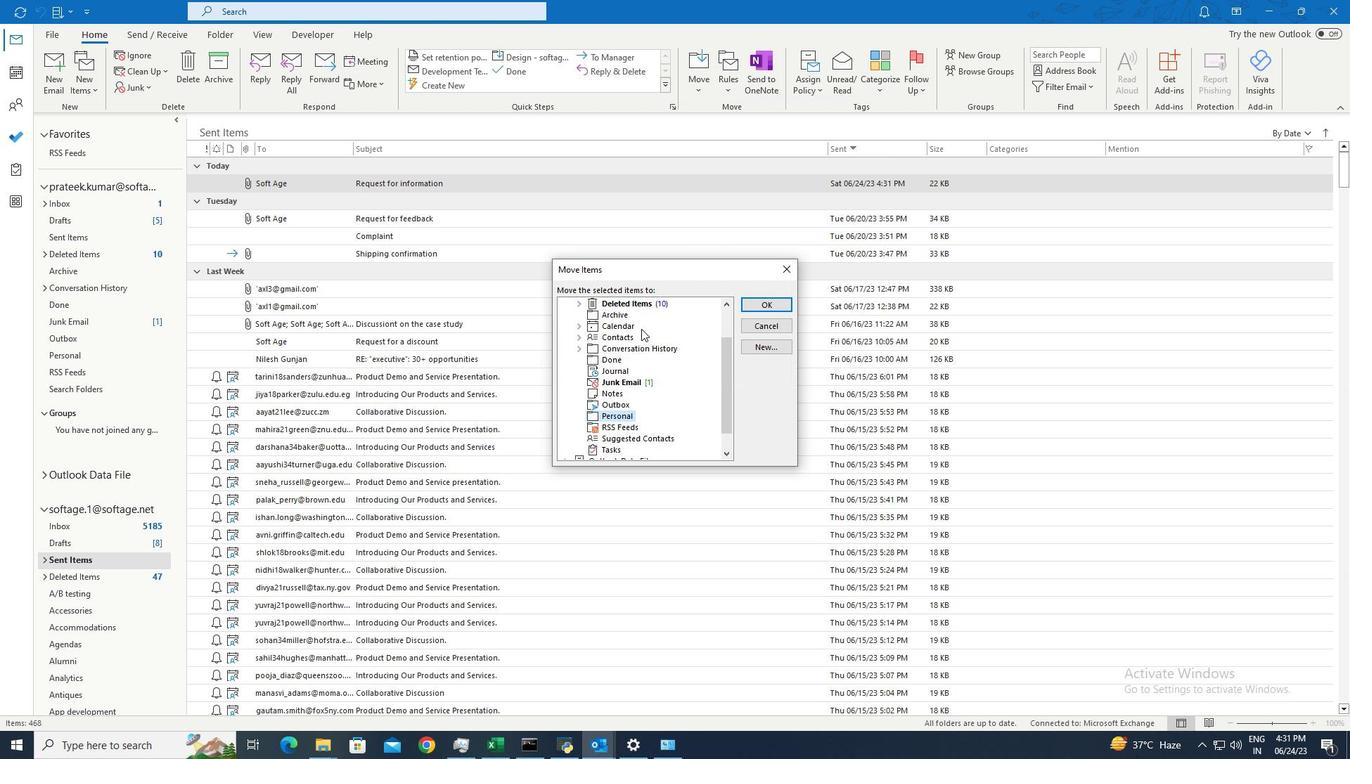 
Action: Mouse scrolled (641, 328) with delta (0, 0)
Screenshot: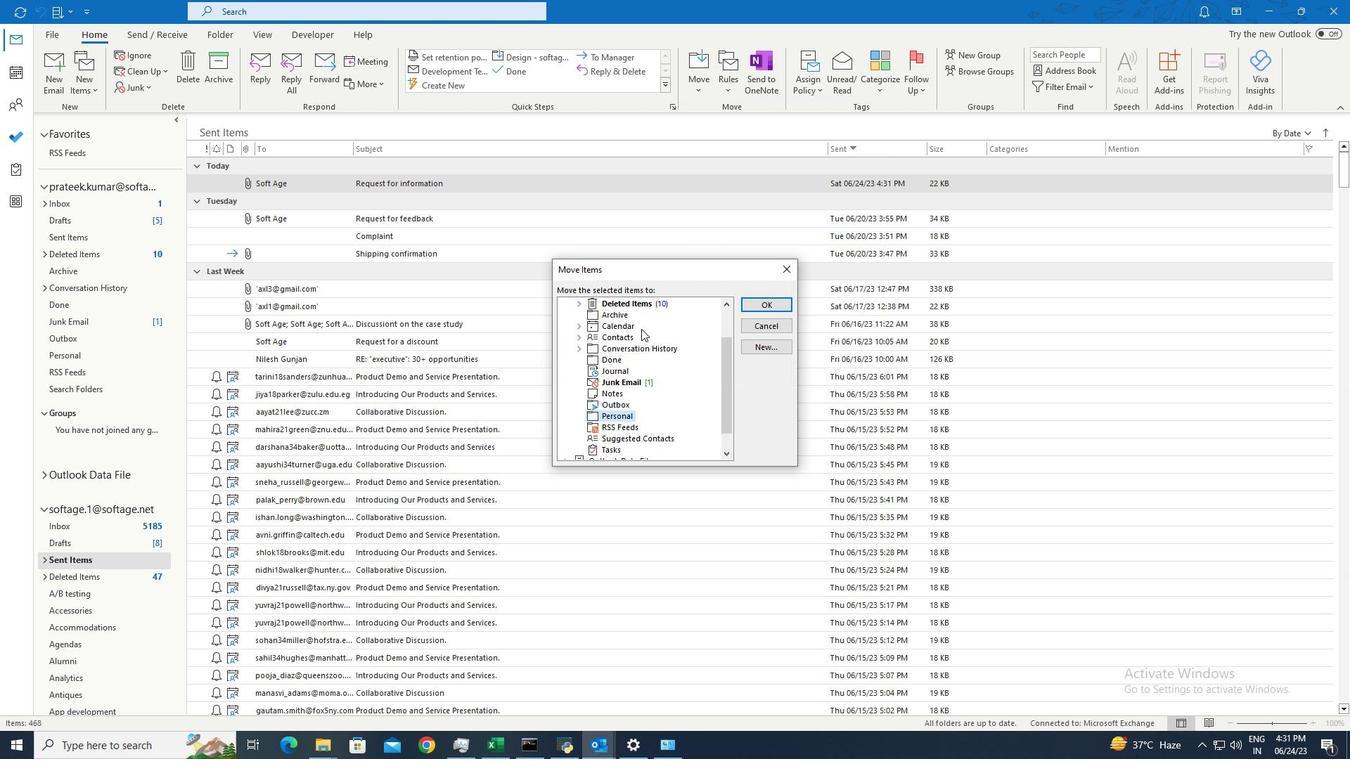 
Action: Mouse moved to (628, 392)
Screenshot: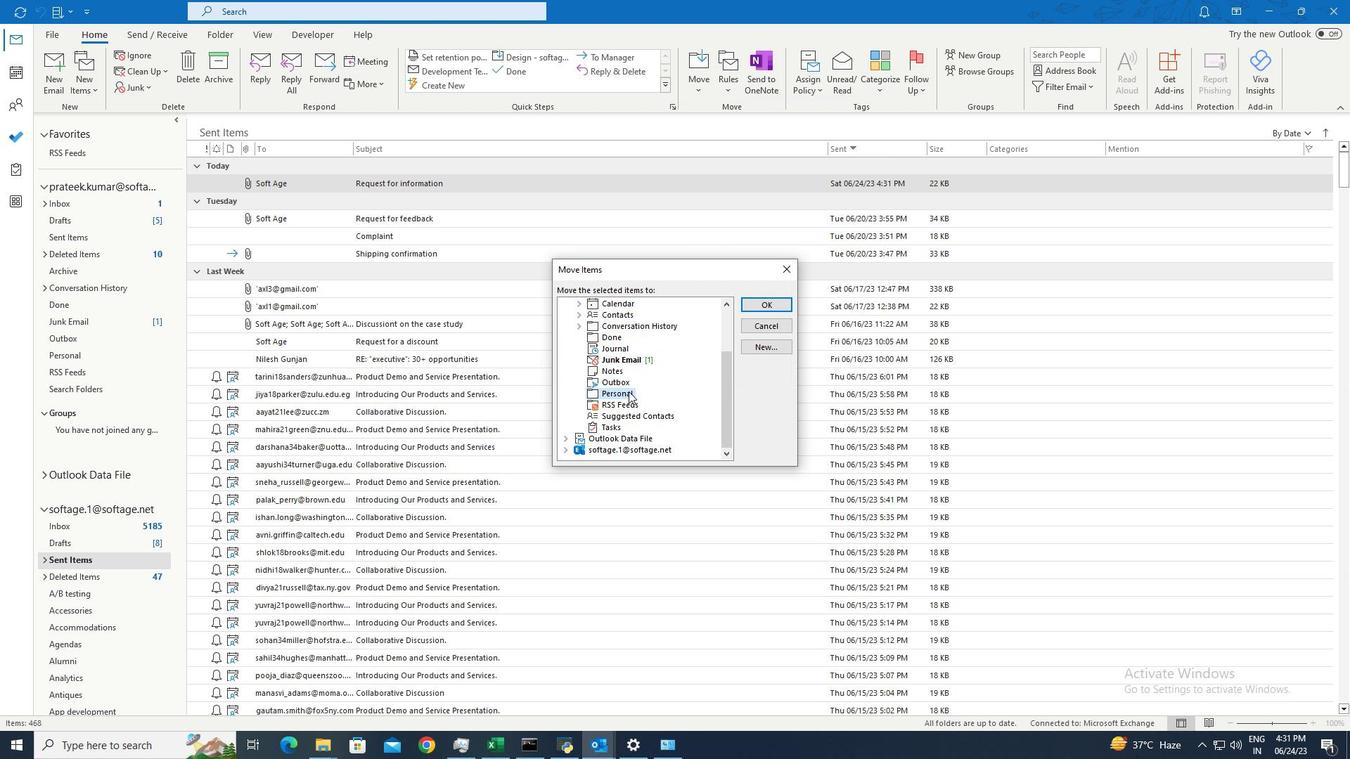 
Action: Mouse pressed left at (628, 392)
Screenshot: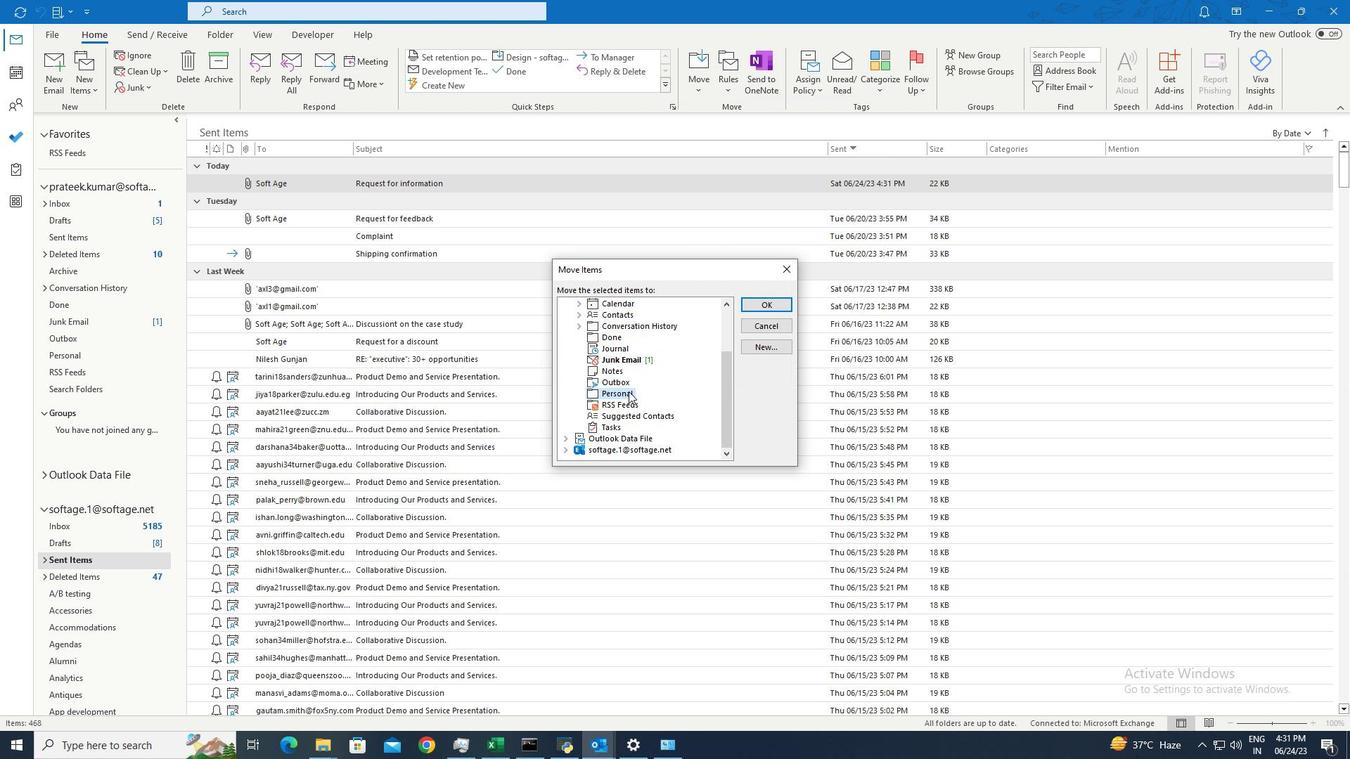 
Action: Mouse moved to (784, 300)
Screenshot: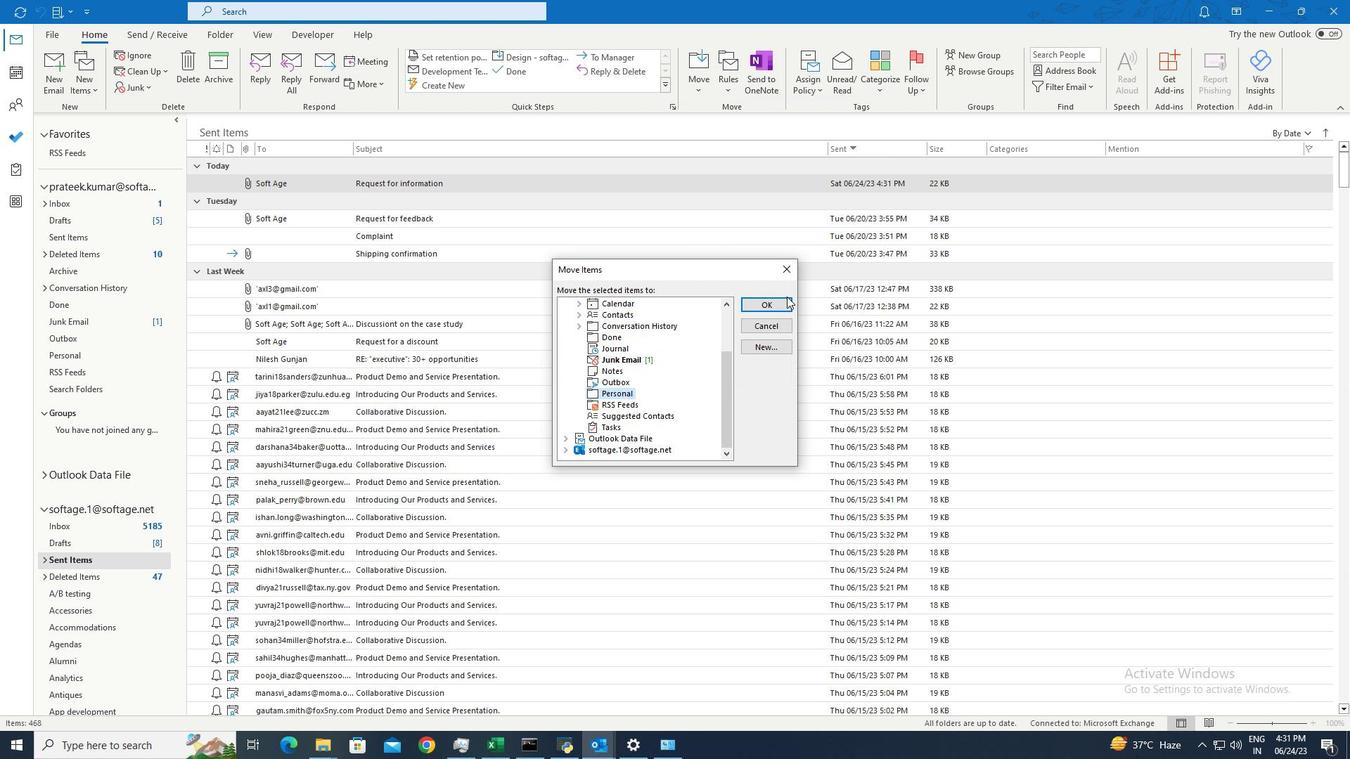 
Action: Mouse pressed left at (784, 300)
Screenshot: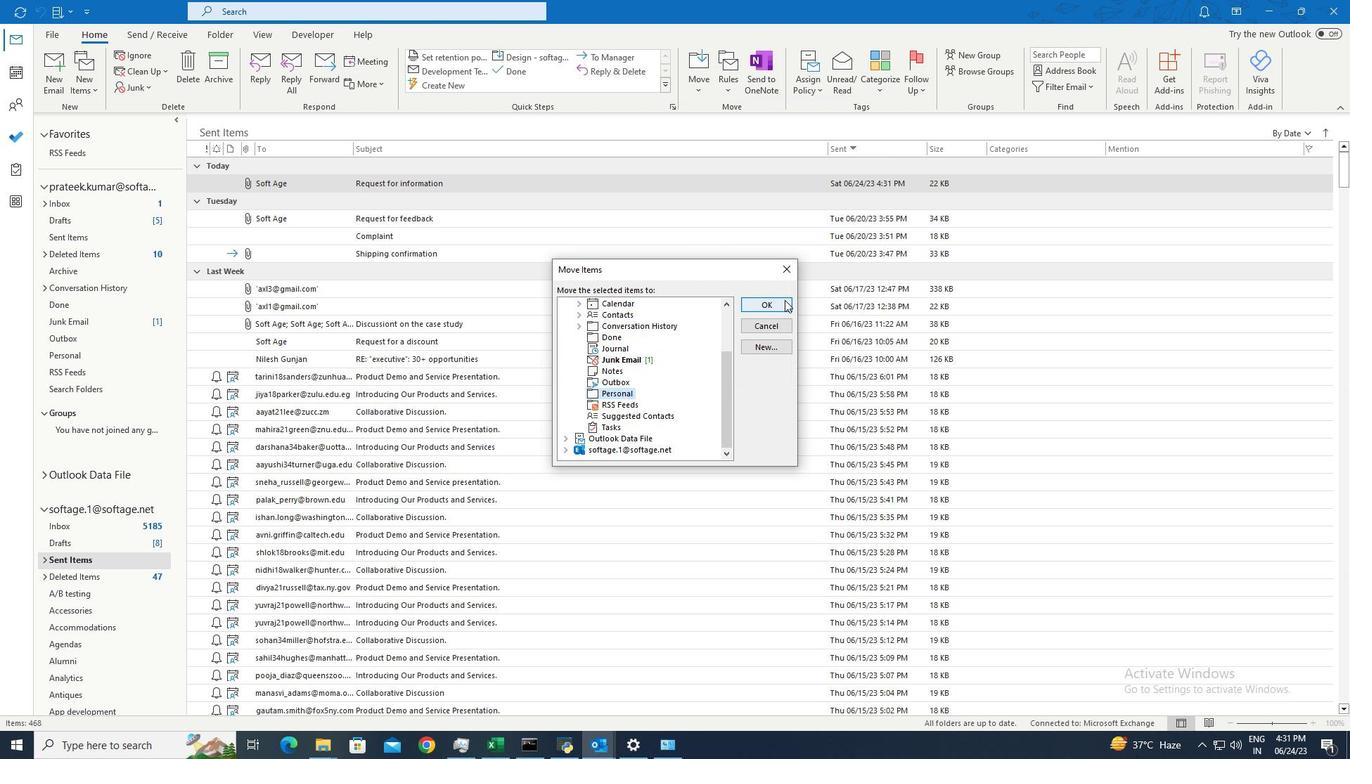 
